 Task: Open a blank google sheet and write heading  Discount data  Add 10 product name:-  'Apple, Banana,_x000D_
Orange, Tomato, Potato, Onion, Carrot, Milk, Bread, Eggs (dozen). ' in May Last week sales are  1.99, 0.49, 0.79, 1.29, 0.99, 0.89, 0.69, 2.49, 1.99, 2.99.Discount (%):-  10, 20, 15, 5, 12, 8, 25, 10, 15, 20. Save page auditingSalesByQuarter_2023
Action: Mouse moved to (270, 143)
Screenshot: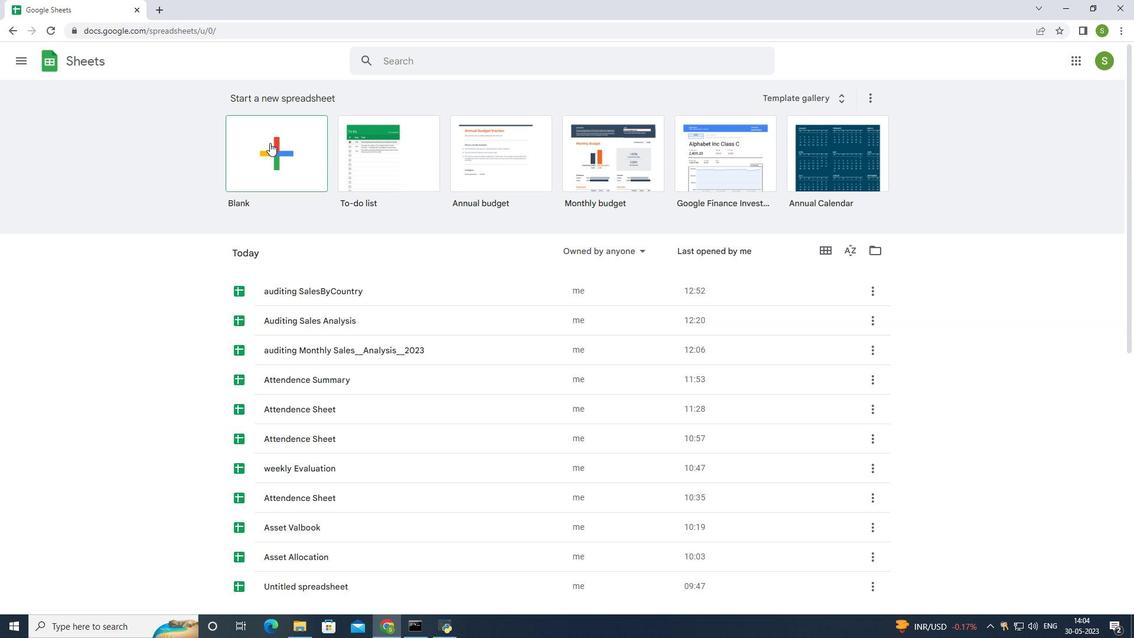 
Action: Mouse pressed left at (270, 143)
Screenshot: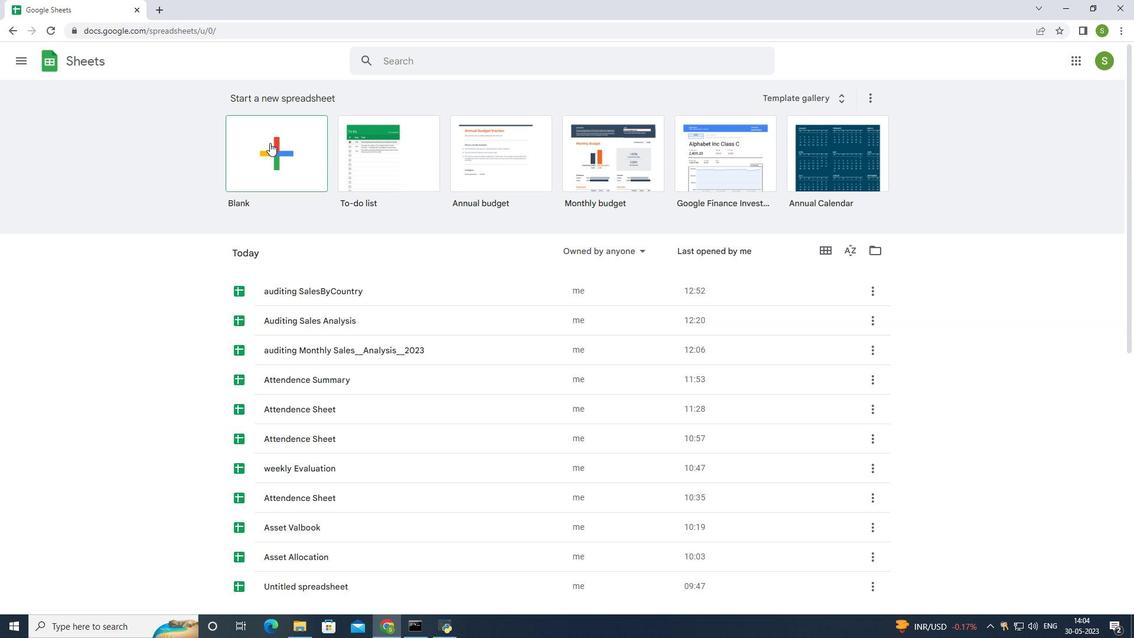 
Action: Mouse moved to (119, 146)
Screenshot: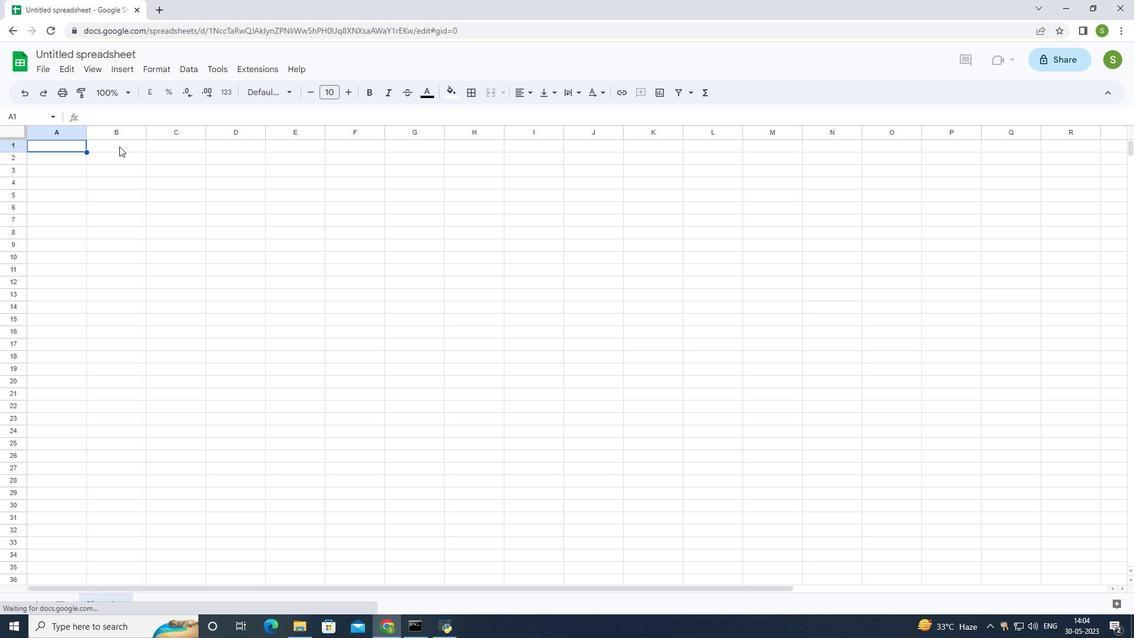 
Action: Mouse pressed left at (119, 146)
Screenshot: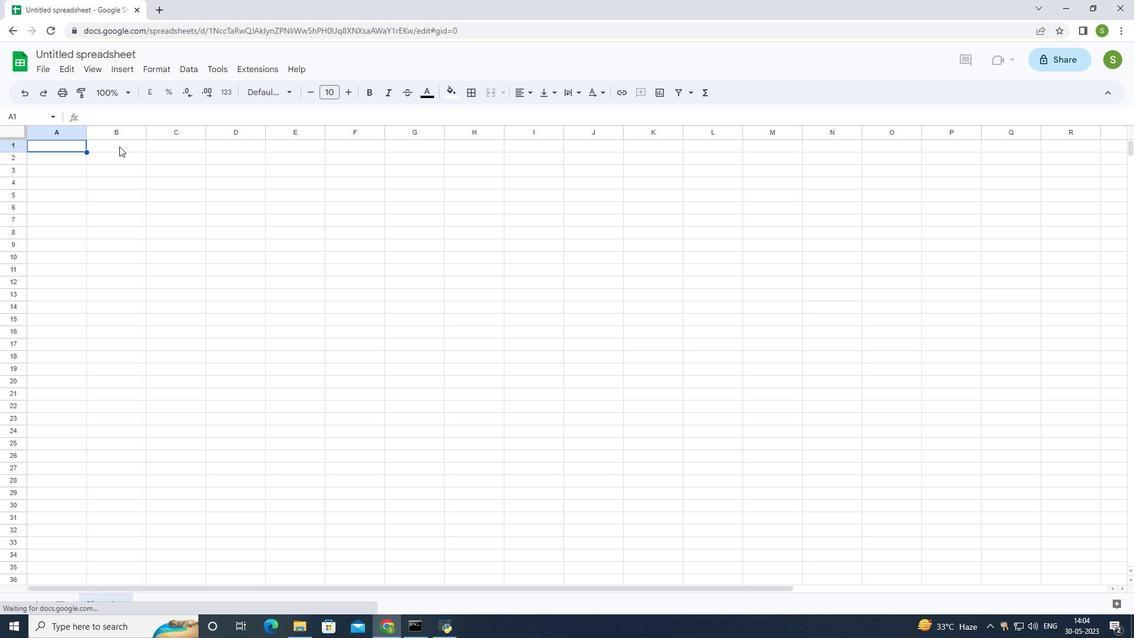 
Action: Mouse moved to (237, 154)
Screenshot: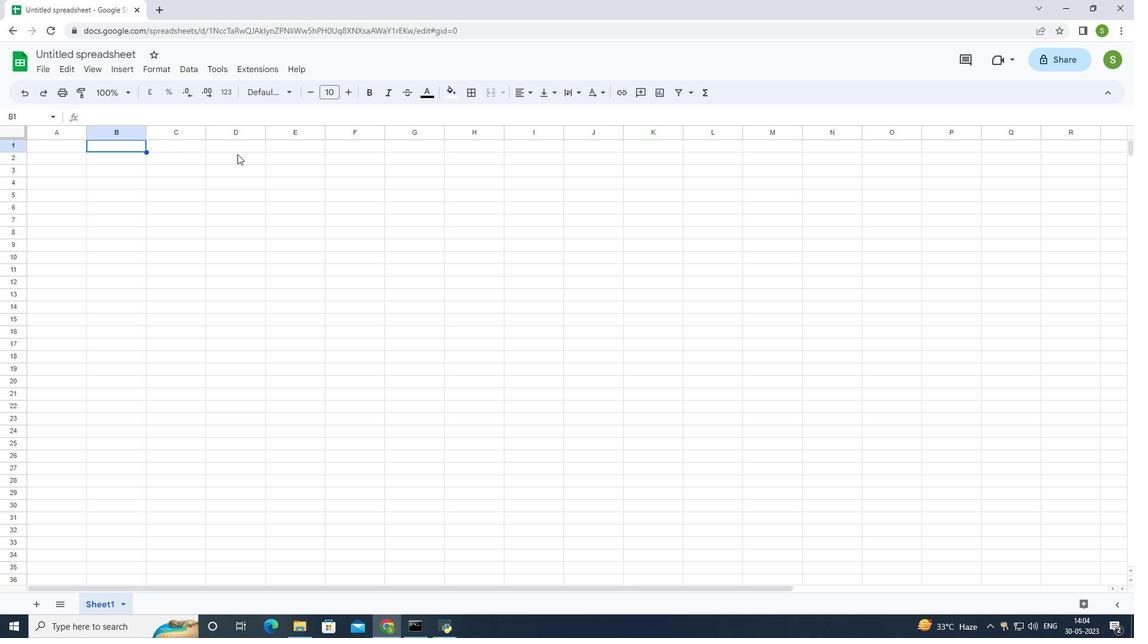 
Action: Key pressed <Key.shift>Discount<Key.space><Key.shift>Data<Key.enter>
Screenshot: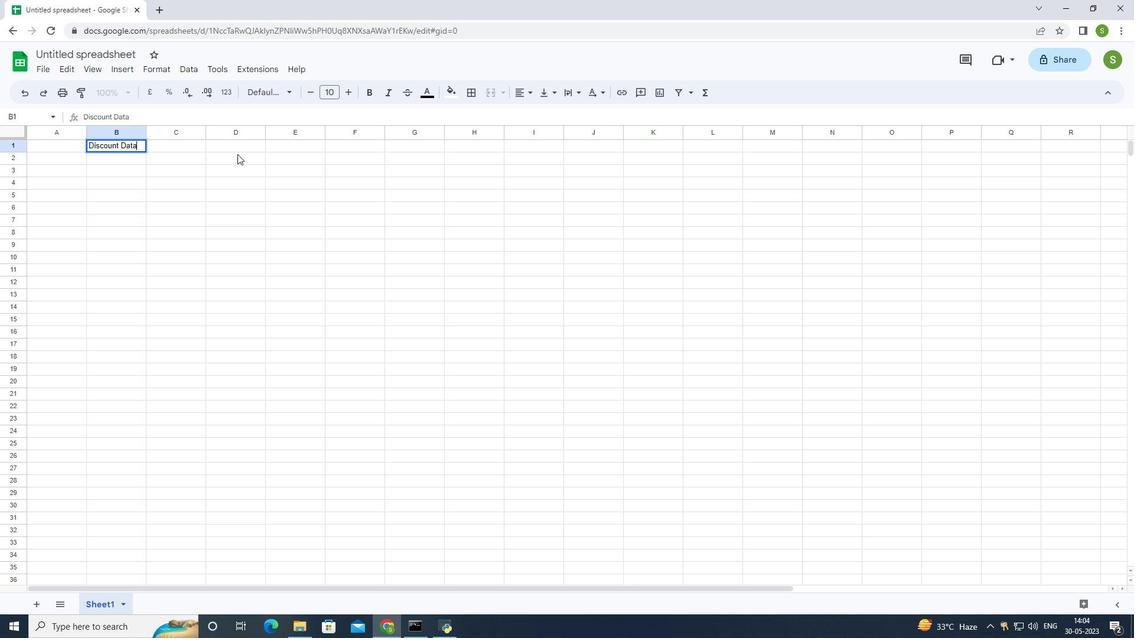 
Action: Mouse moved to (55, 158)
Screenshot: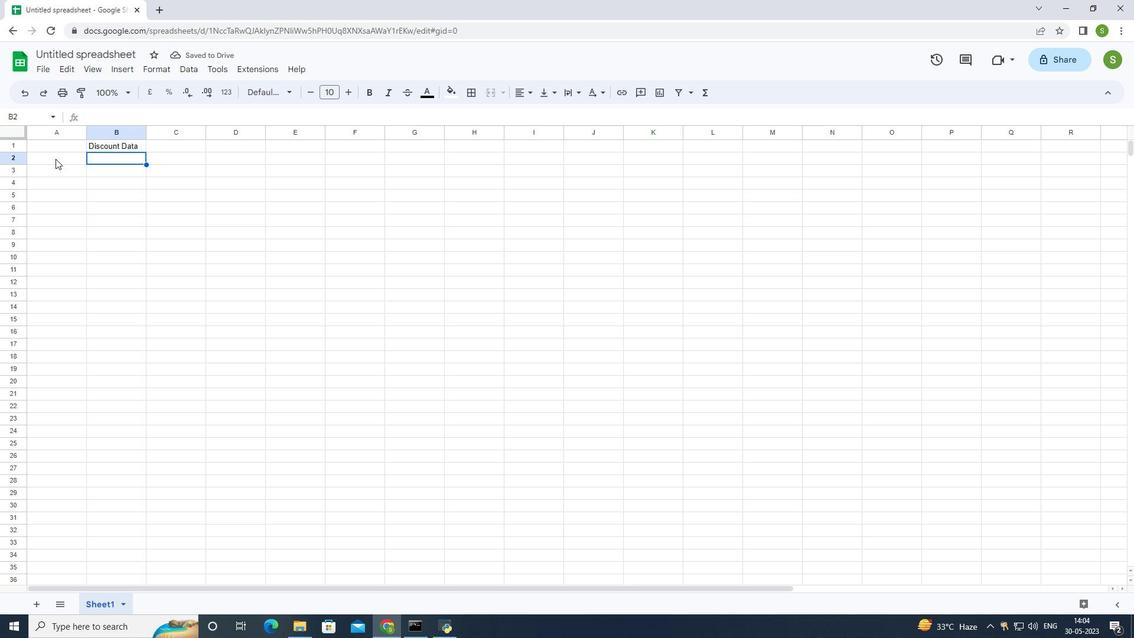 
Action: Mouse pressed left at (55, 158)
Screenshot: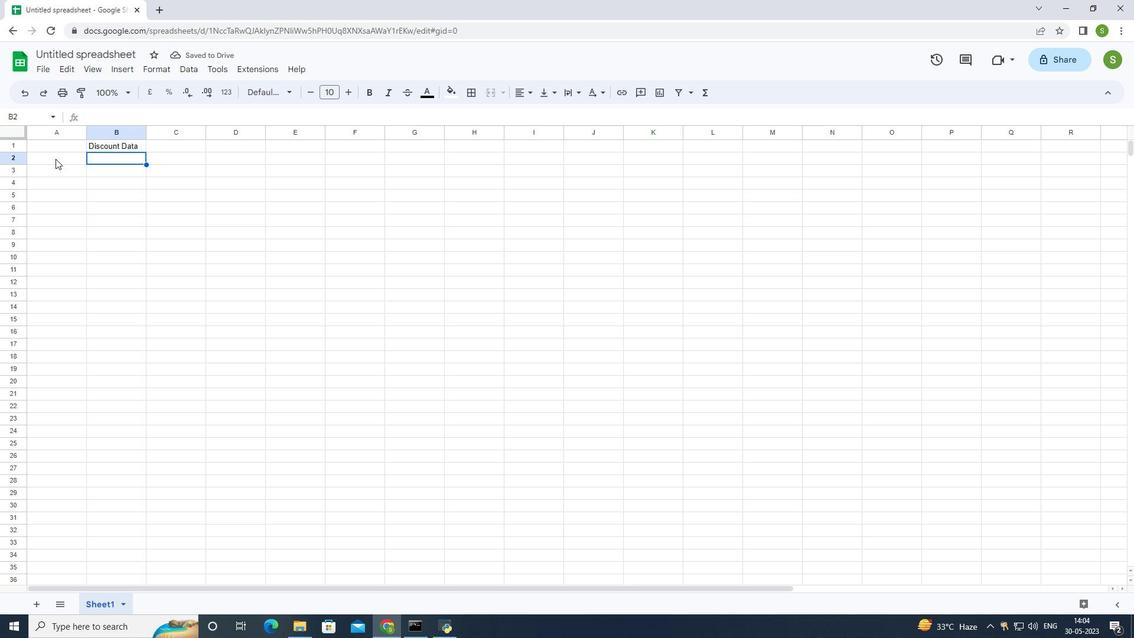 
Action: Mouse moved to (122, 151)
Screenshot: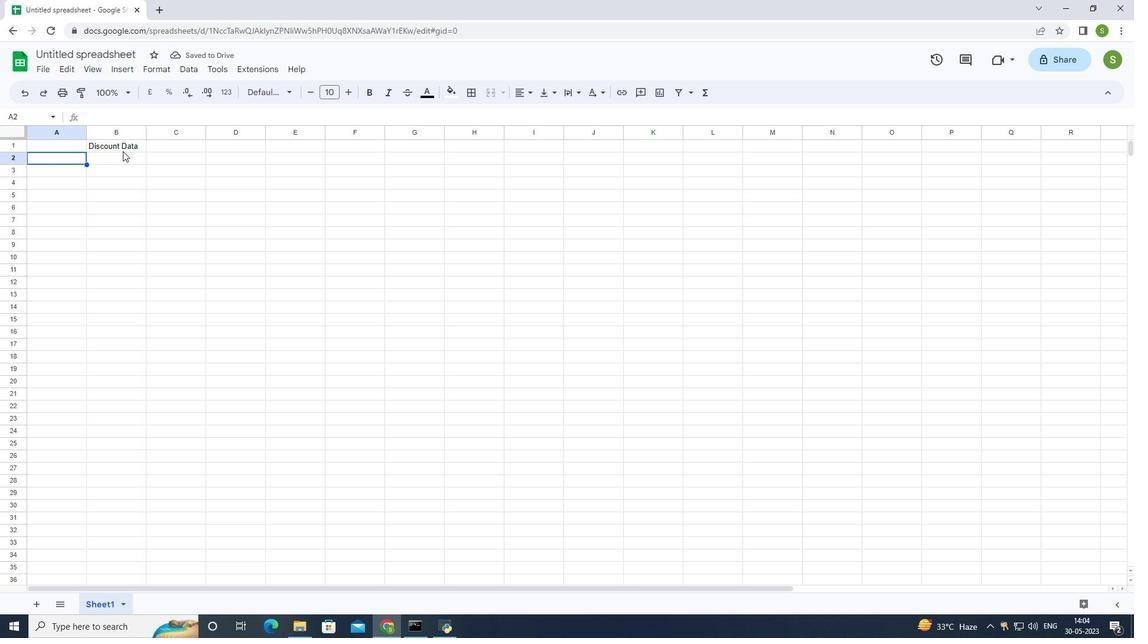 
Action: Key pressed <Key.shift>Name<Key.enter><Key.shift>Apple<Key.enter><Key.shift><Key.shift><Key.shift><Key.shift><Key.shift><Key.shift><Key.shift><Key.shift><Key.shift>Banana<Key.enter><Key.shift><Key.shift><Key.shift><Key.shift><Key.shift><Key.shift>Tomato<Key.enter><Key.shift>potato<Key.enter><Key.shift><Key.shift><Key.shift><Key.shift><Key.shift><Key.shift><Key.shift><Key.shift><Key.shift>Carrtot<Key.backspace><Key.backspace><Key.backspace>ot<Key.enter><Key.shift>Milk<Key.enter><Key.shift>Bread<Key.enter><Key.shift><Key.shift><Key.shift><Key.shift><Key.shift><Key.shift><Key.shift>Egg<Key.shift_r><Key.shift_r><Key.shift_r><Key.shift_r><Key.shift_r><Key.shift_r><Key.shift_r><Key.shift_r>(dozen<Key.shift_r><Key.shift_r><Key.shift_r><Key.shift_r>)<Key.enter>
Screenshot: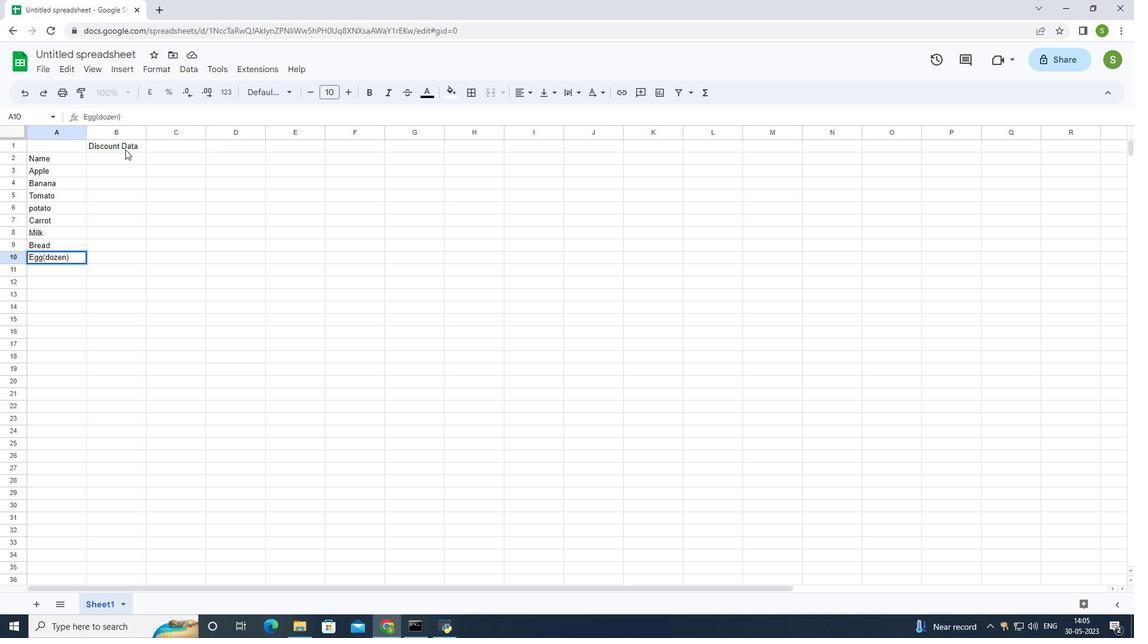 
Action: Mouse moved to (111, 154)
Screenshot: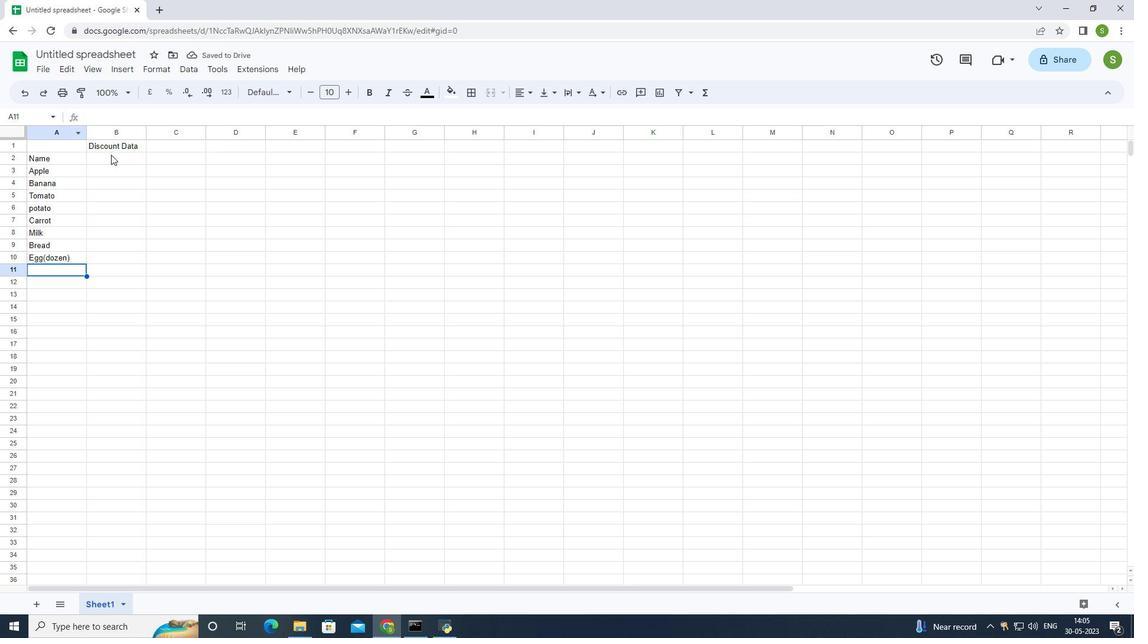 
Action: Mouse pressed left at (111, 154)
Screenshot: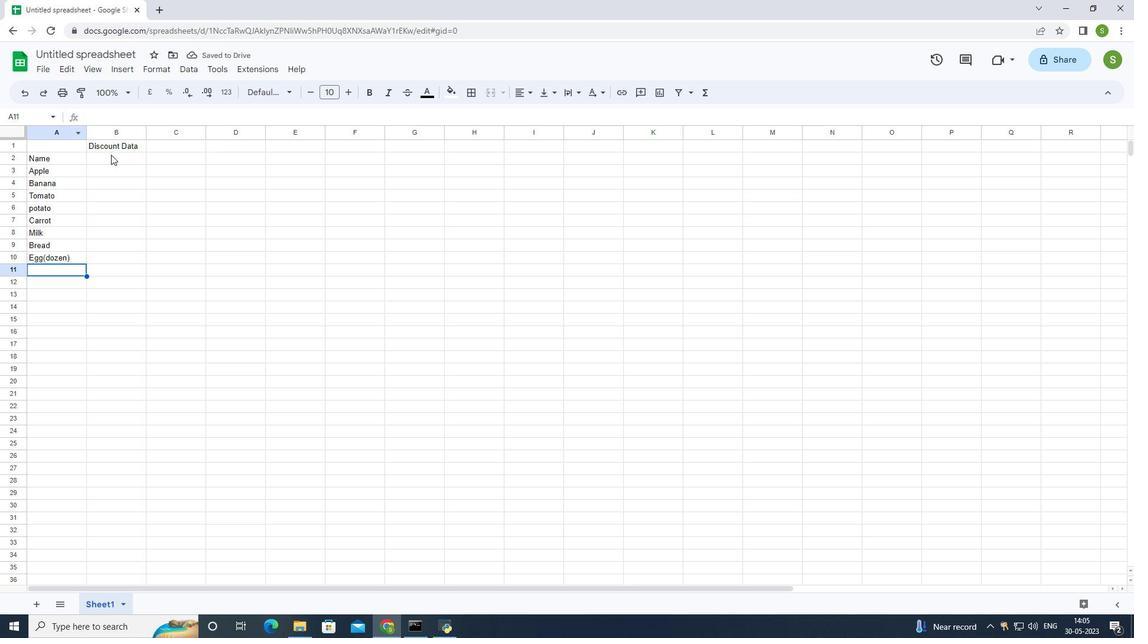 
Action: Mouse moved to (144, 157)
Screenshot: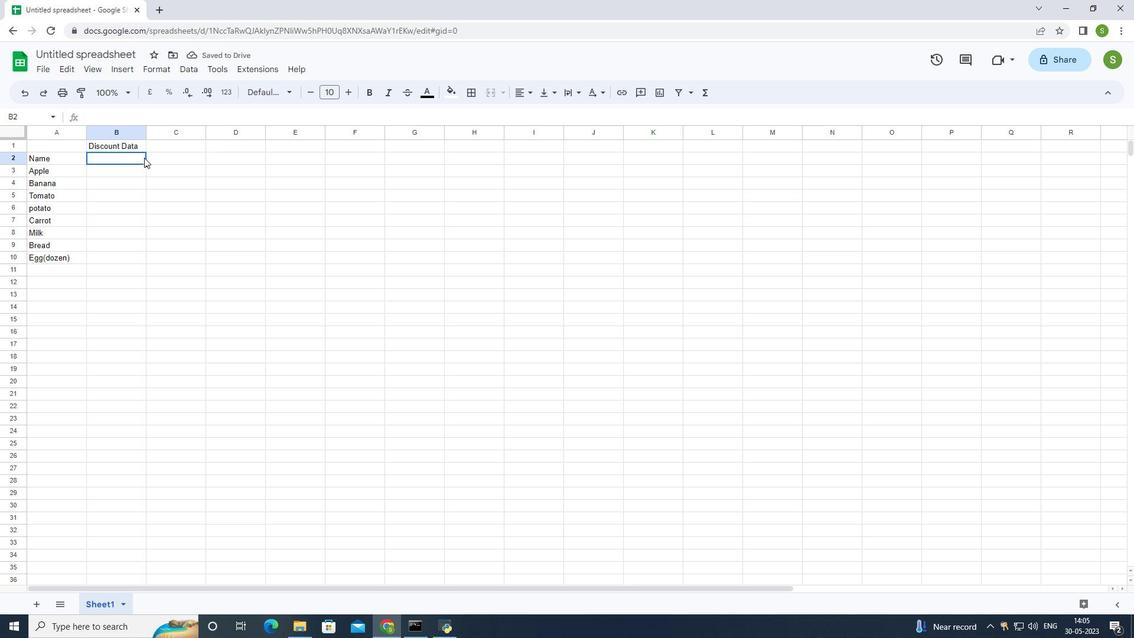 
Action: Key pressed <Key.shift>Sales
Screenshot: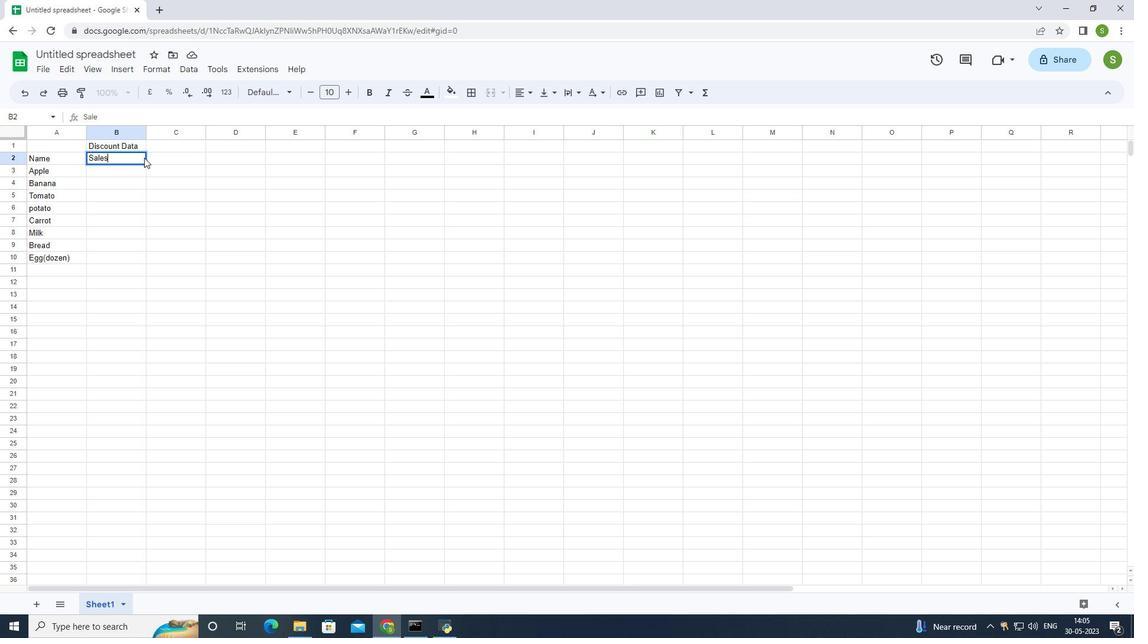 
Action: Mouse moved to (160, 177)
Screenshot: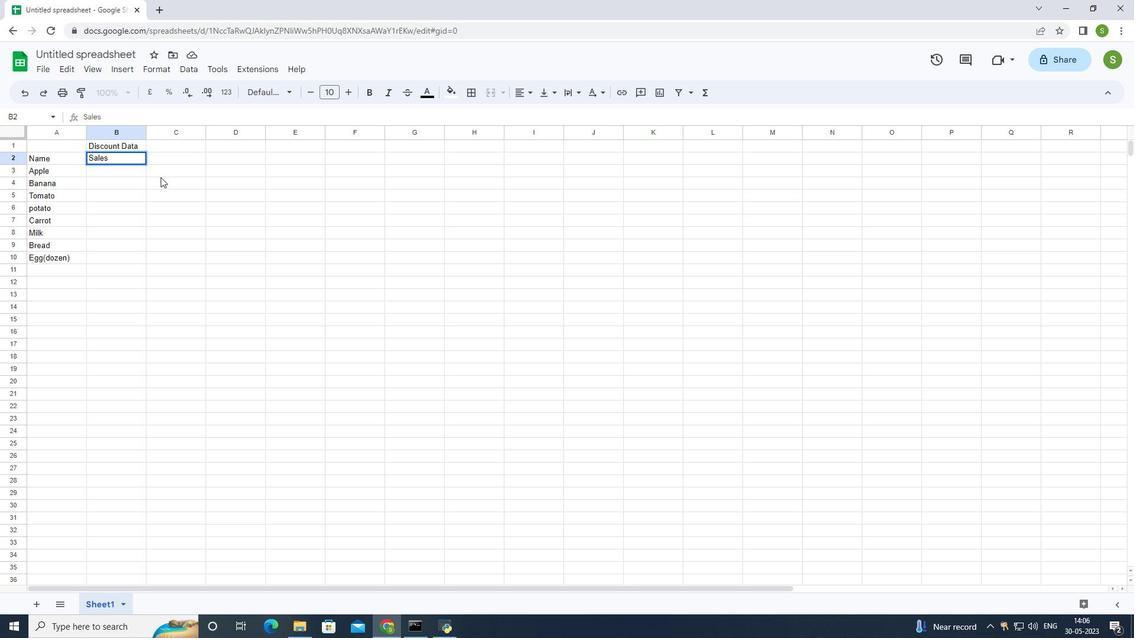 
Action: Key pressed <Key.enter>1.99<Key.enter>0,40<Key.backspace>9<Key.enter>
Screenshot: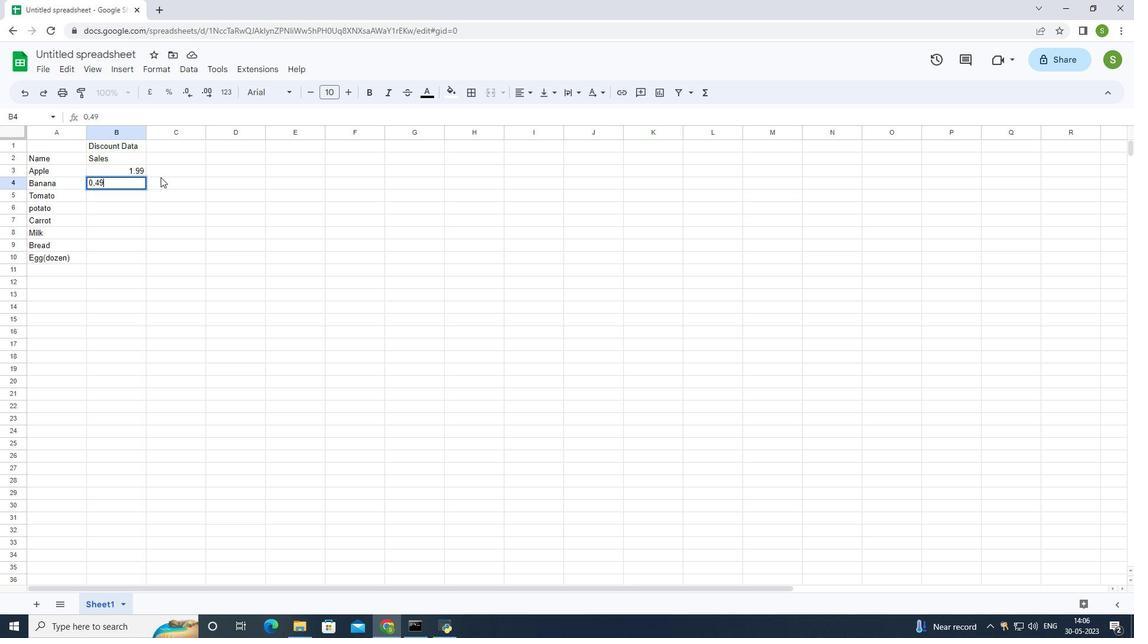 
Action: Mouse moved to (256, 170)
Screenshot: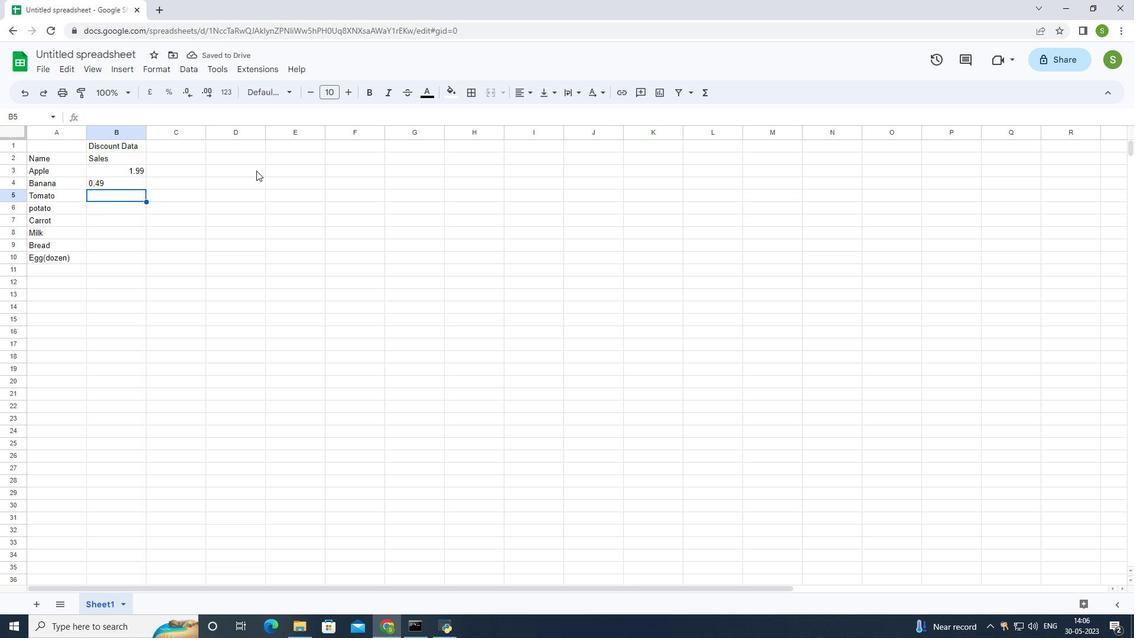
Action: Key pressed <Key.up>0.49<Key.enter>0.79<Key.enter>1.29<Key.enter>0.99<Key.enter>.<Key.backspace>0.89<Key.enter>.<Key.backspace>0.69<Key.enter>
Screenshot: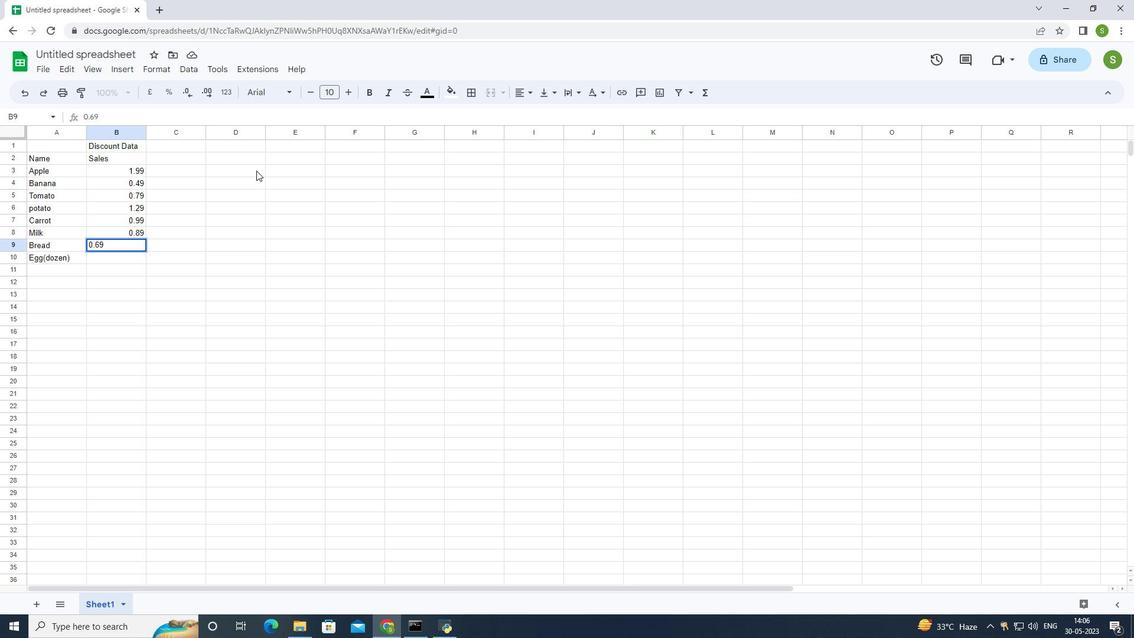 
Action: Mouse moved to (38, 189)
Screenshot: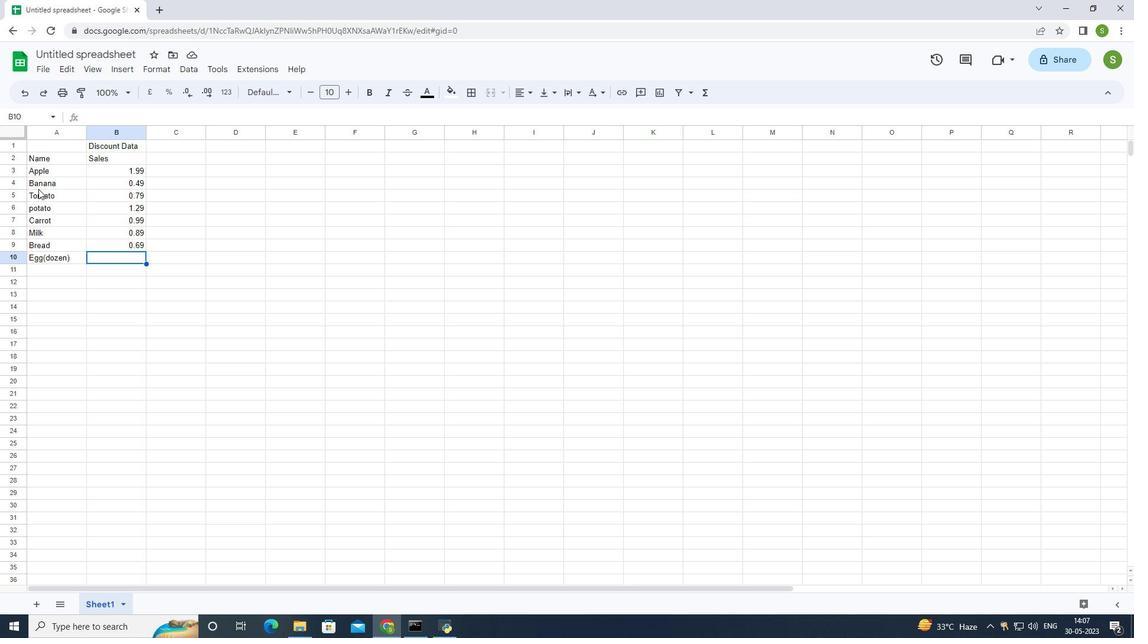 
Action: Mouse pressed left at (38, 189)
Screenshot: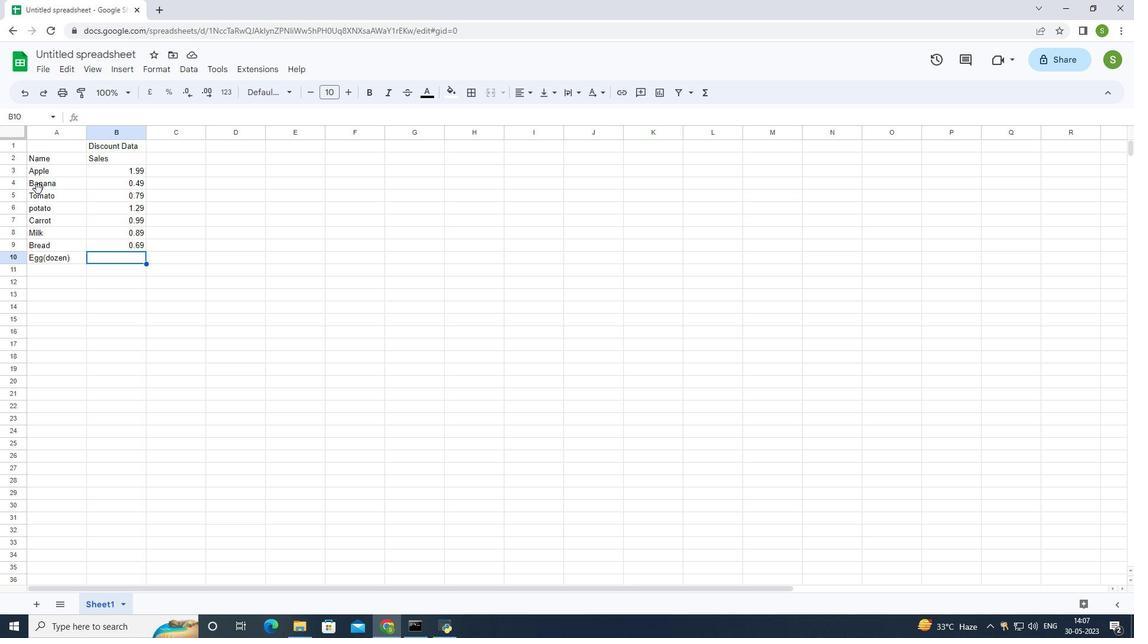 
Action: Mouse moved to (66, 187)
Screenshot: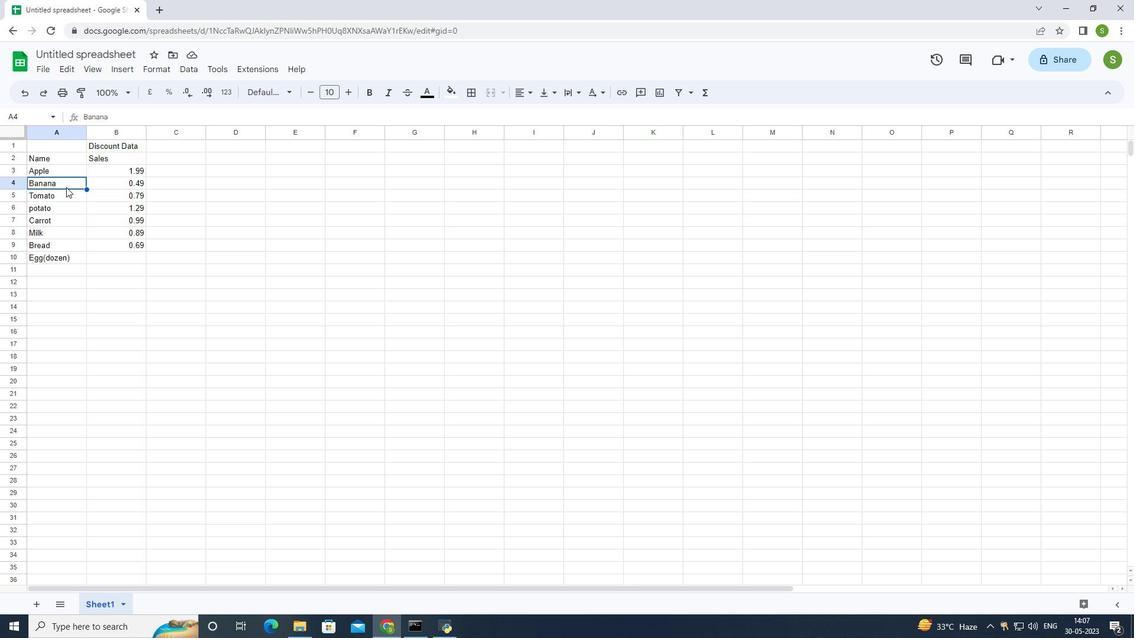 
Action: Mouse pressed right at (66, 187)
Screenshot: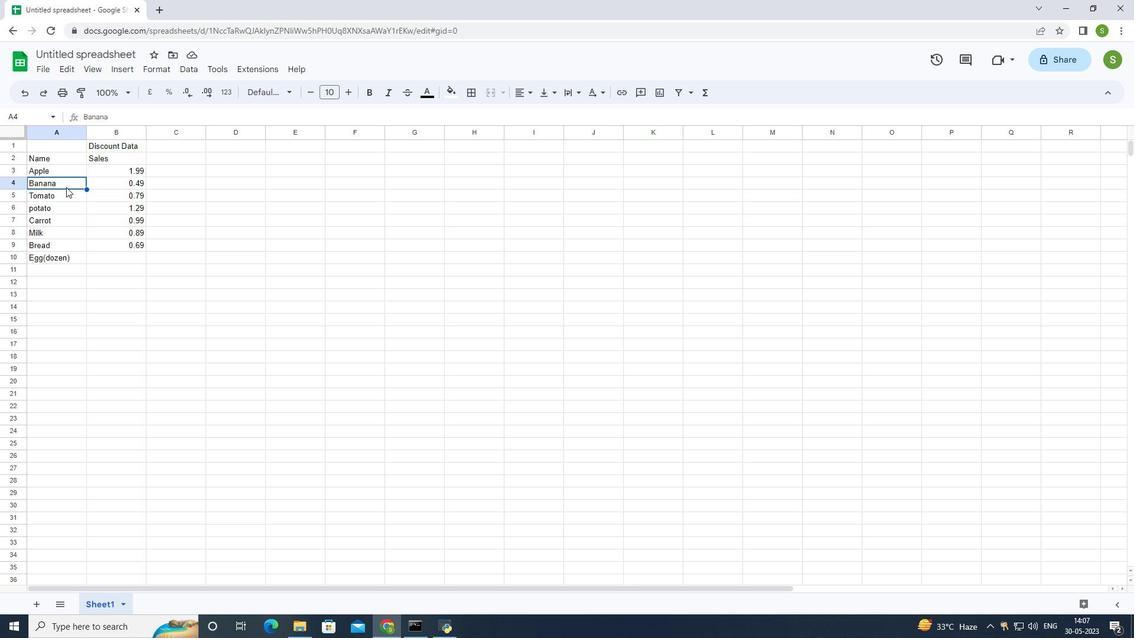 
Action: Mouse moved to (335, 236)
Screenshot: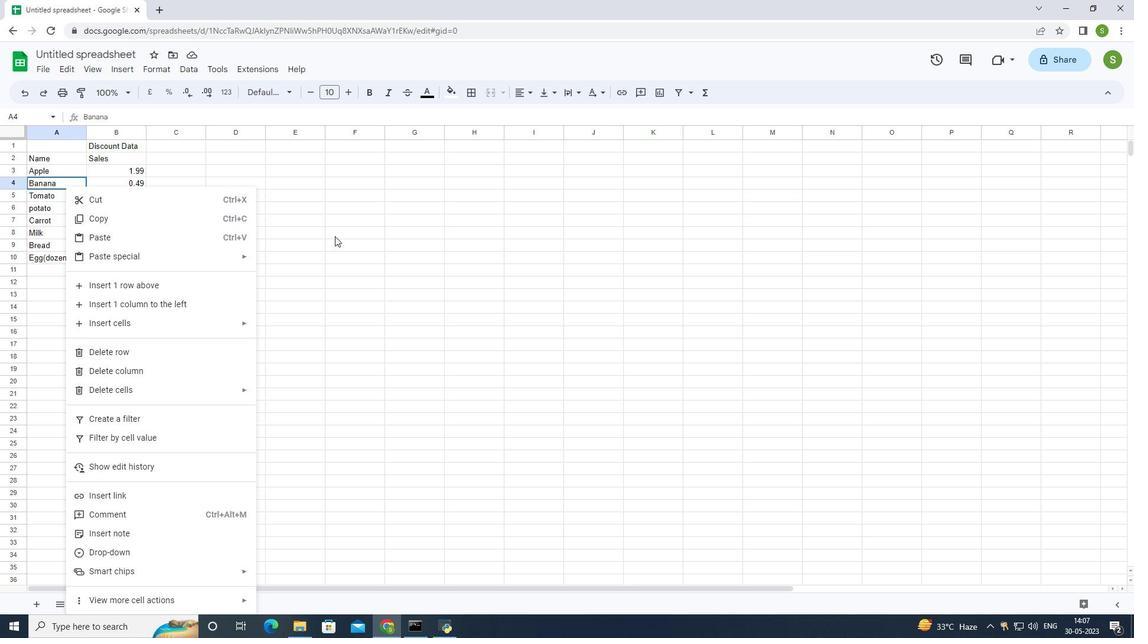 
Action: Mouse pressed left at (335, 236)
Screenshot: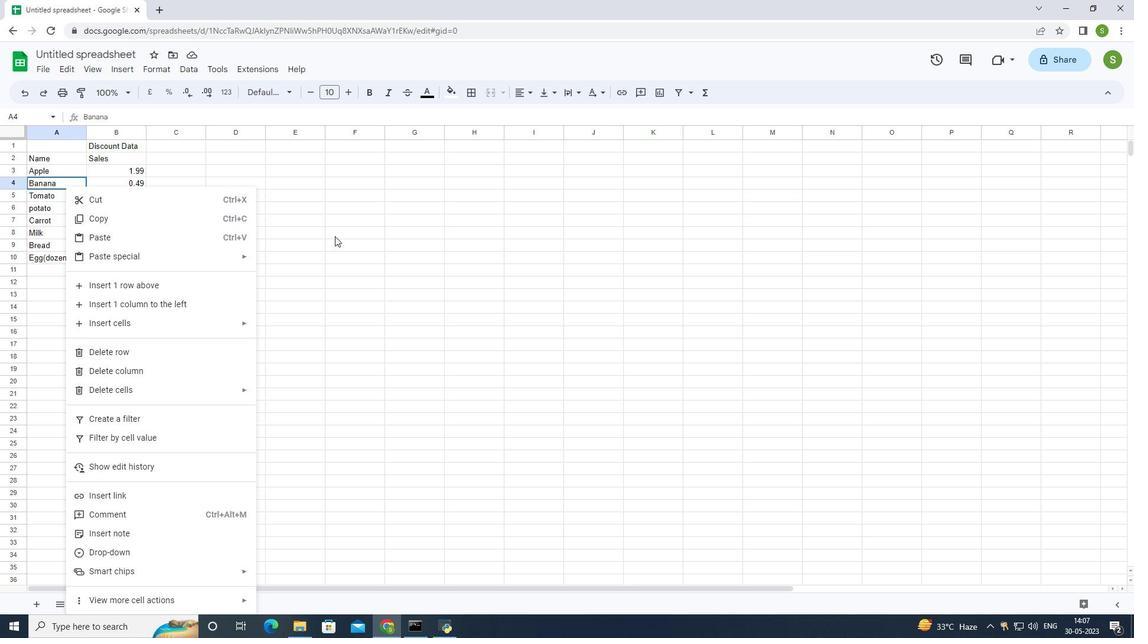 
Action: Mouse moved to (298, 248)
Screenshot: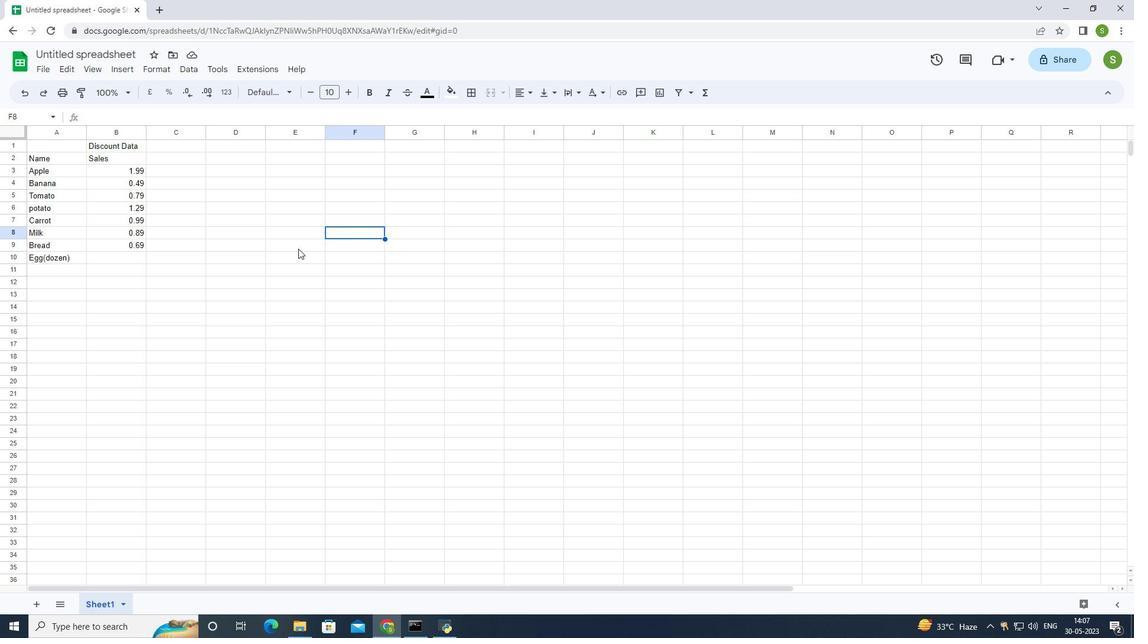
Action: Key pressed ctrl+Z<'\x1a'><'\x1a'><'\x1a'><'\x1a'><'\x1a'><Key.enter>
Screenshot: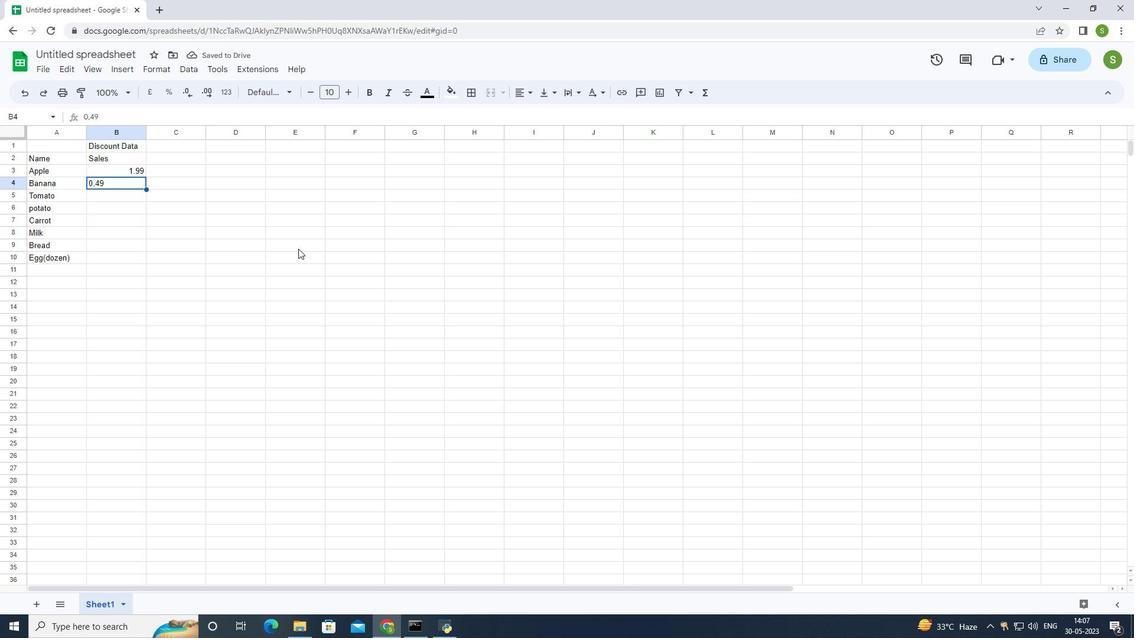 
Action: Mouse moved to (43, 193)
Screenshot: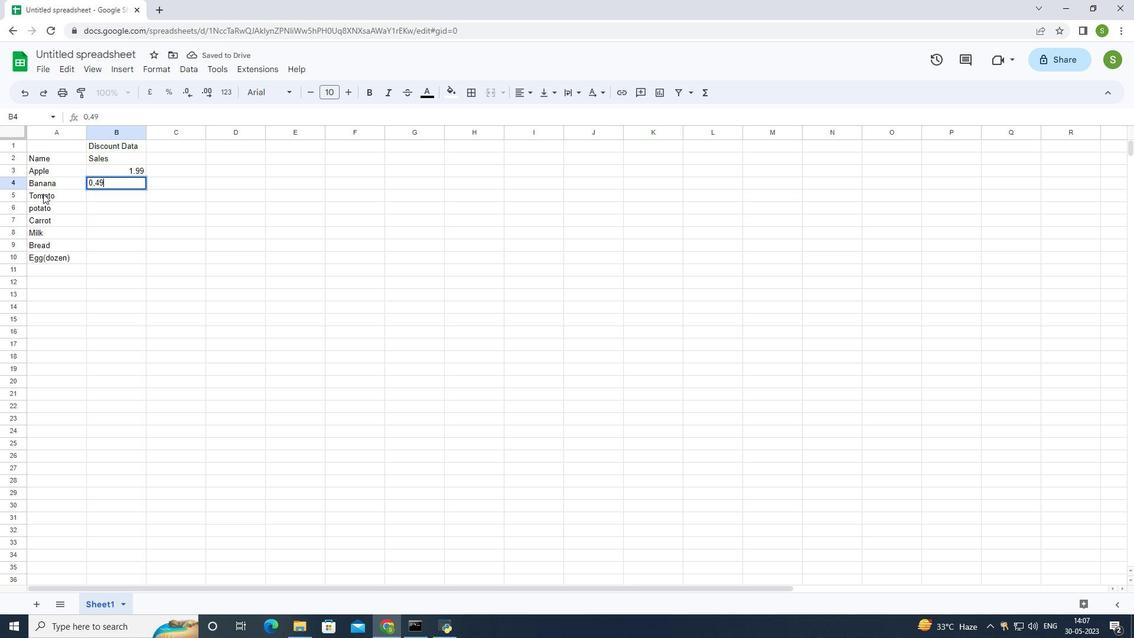 
Action: Mouse pressed right at (43, 193)
Screenshot: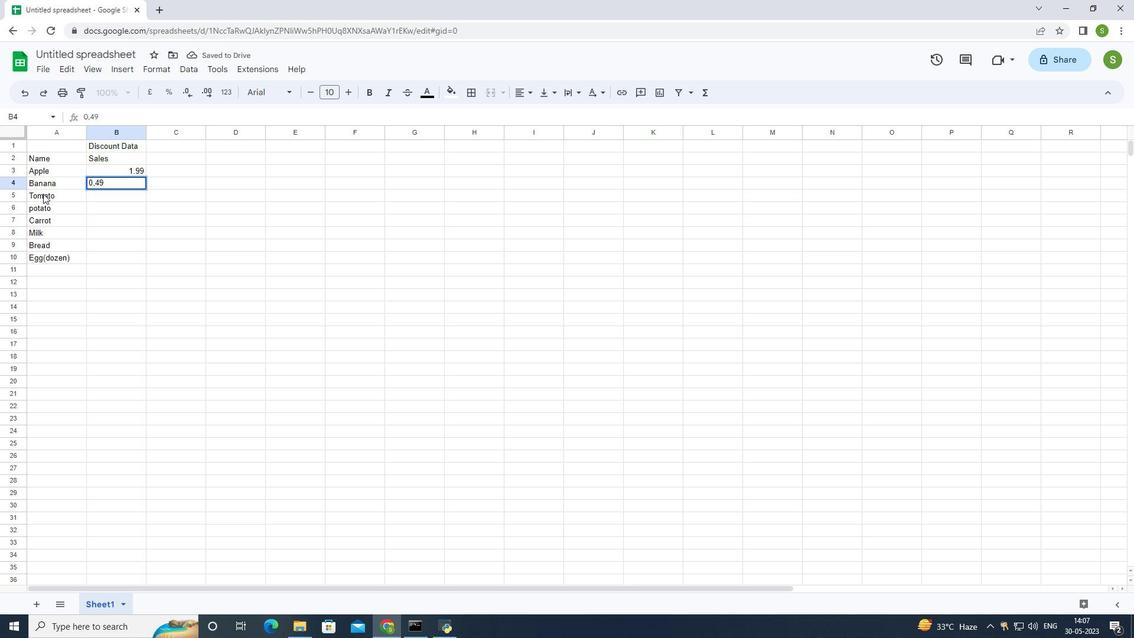
Action: Mouse moved to (87, 288)
Screenshot: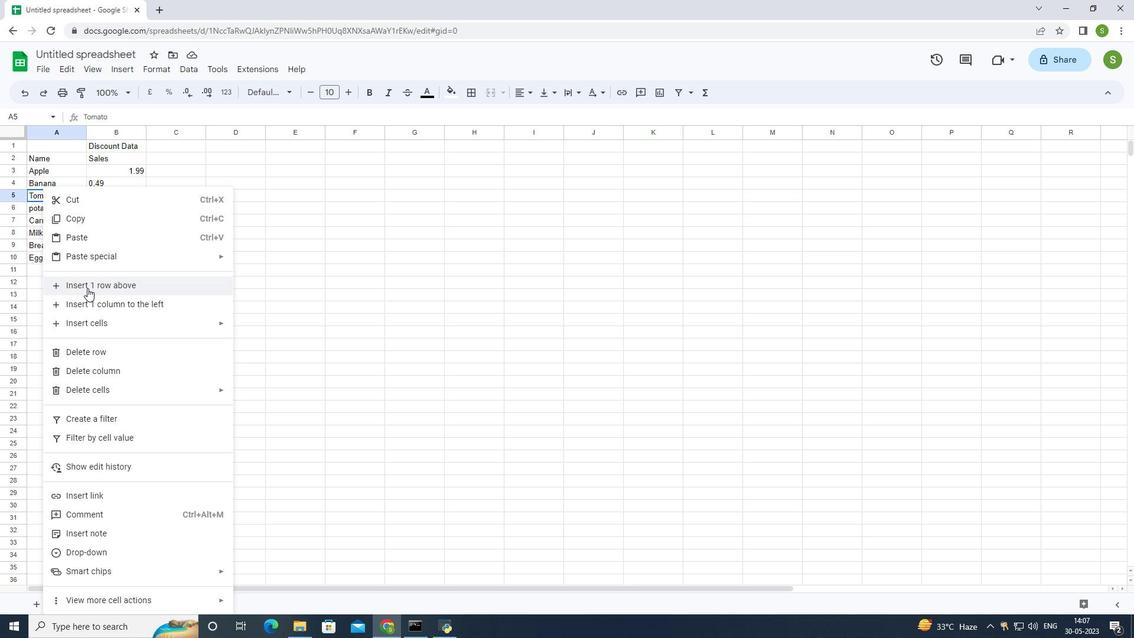 
Action: Mouse pressed left at (87, 288)
Screenshot: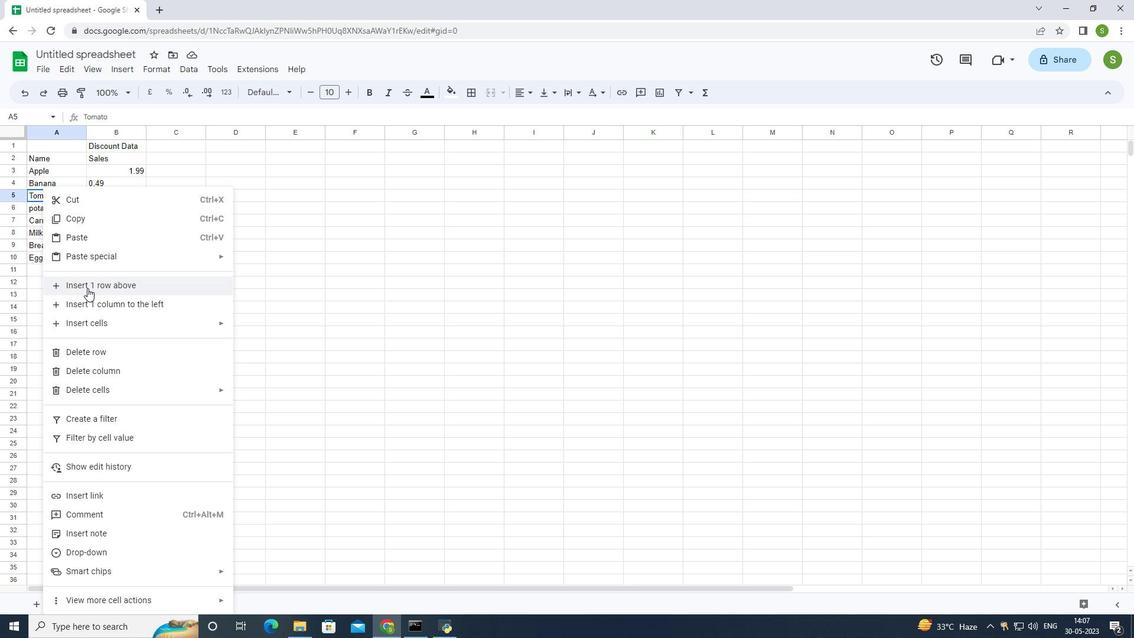 
Action: Mouse moved to (70, 228)
Screenshot: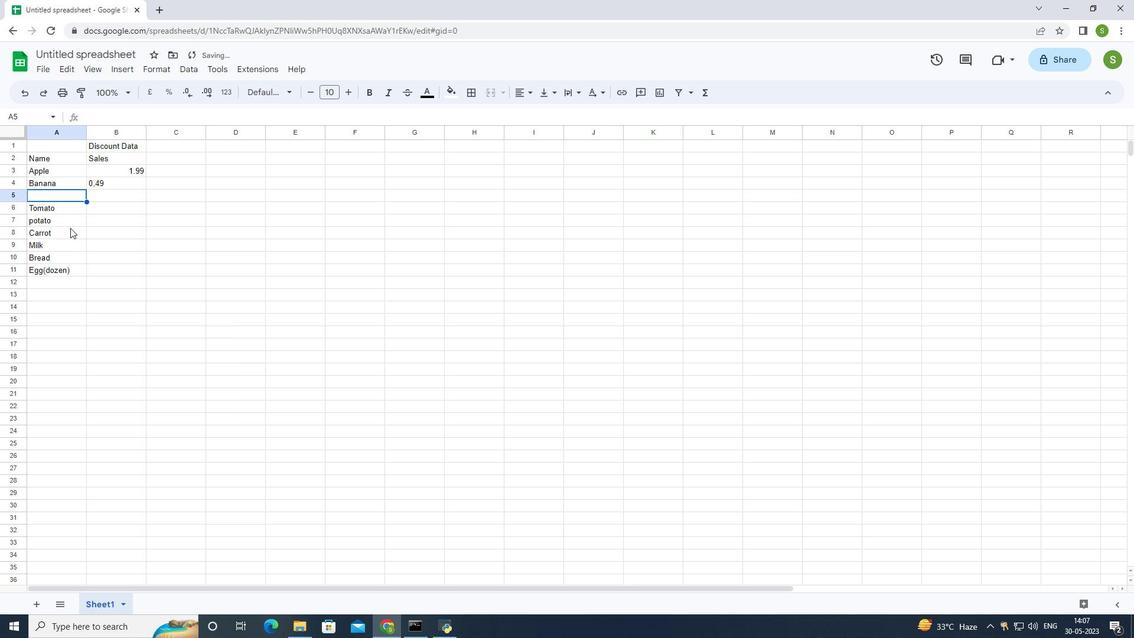 
Action: Key pressed <Key.shift>Orange
Screenshot: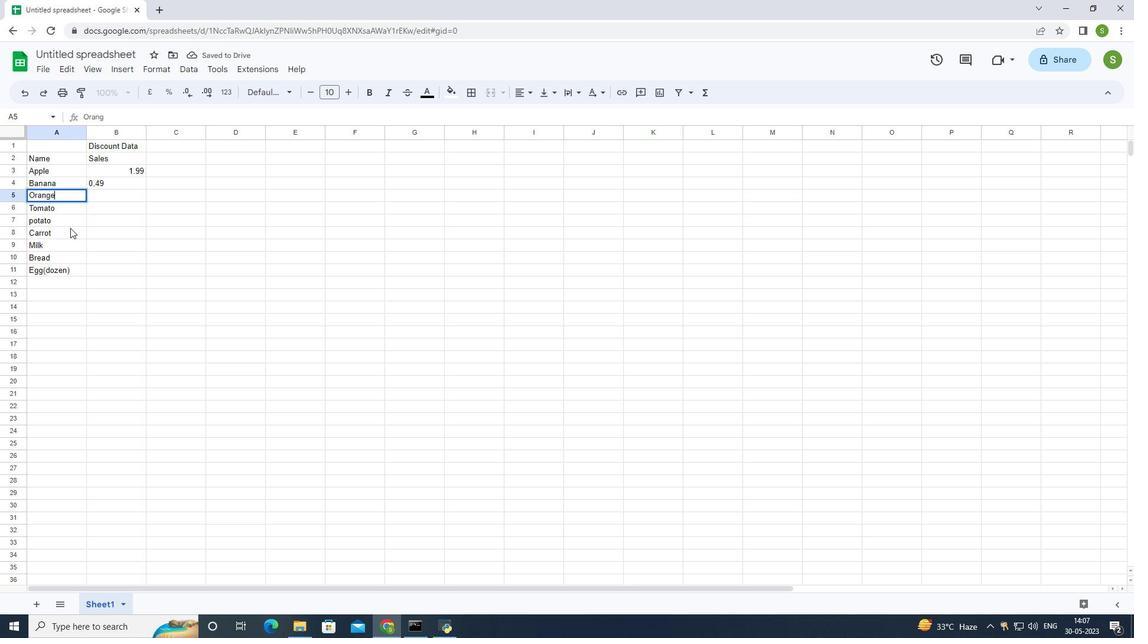 
Action: Mouse moved to (39, 239)
Screenshot: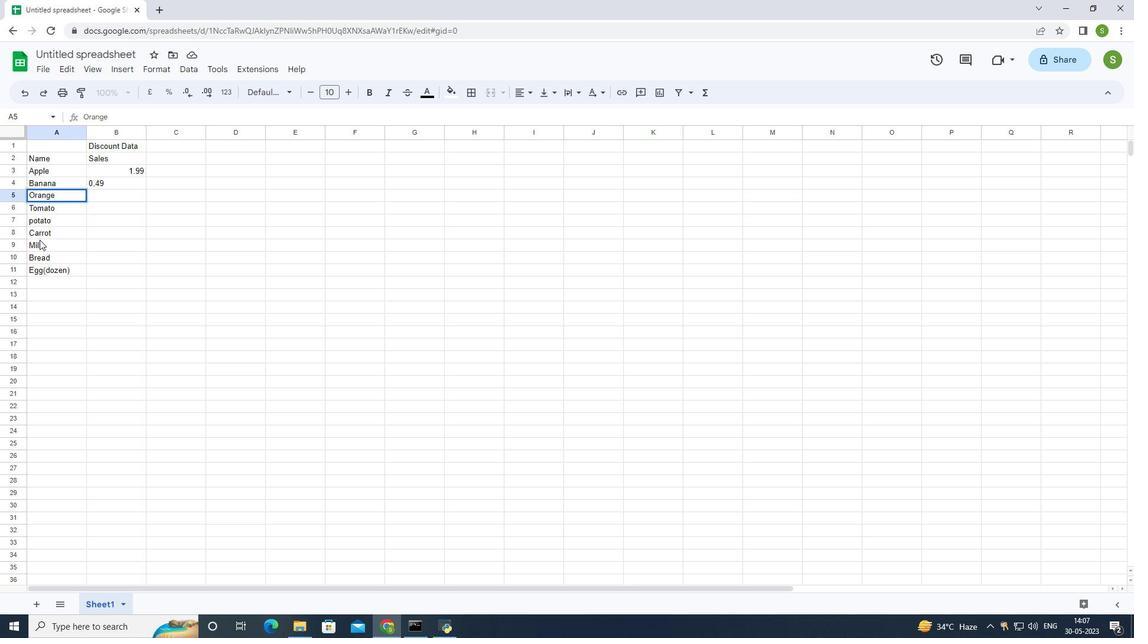 
Action: Mouse pressed right at (39, 239)
Screenshot: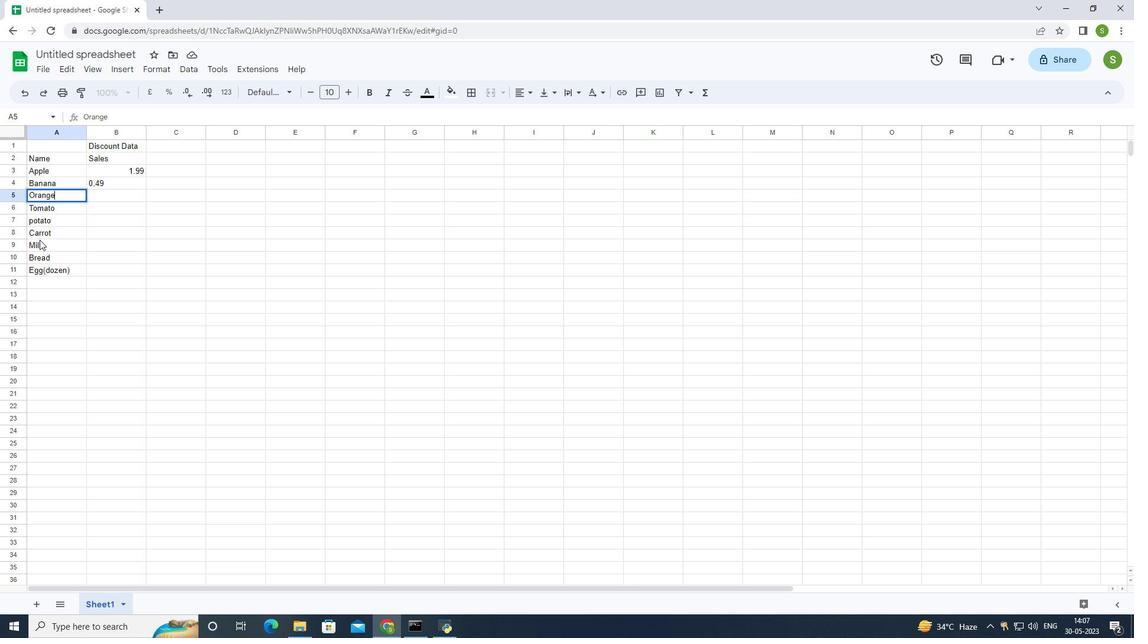 
Action: Mouse moved to (83, 286)
Screenshot: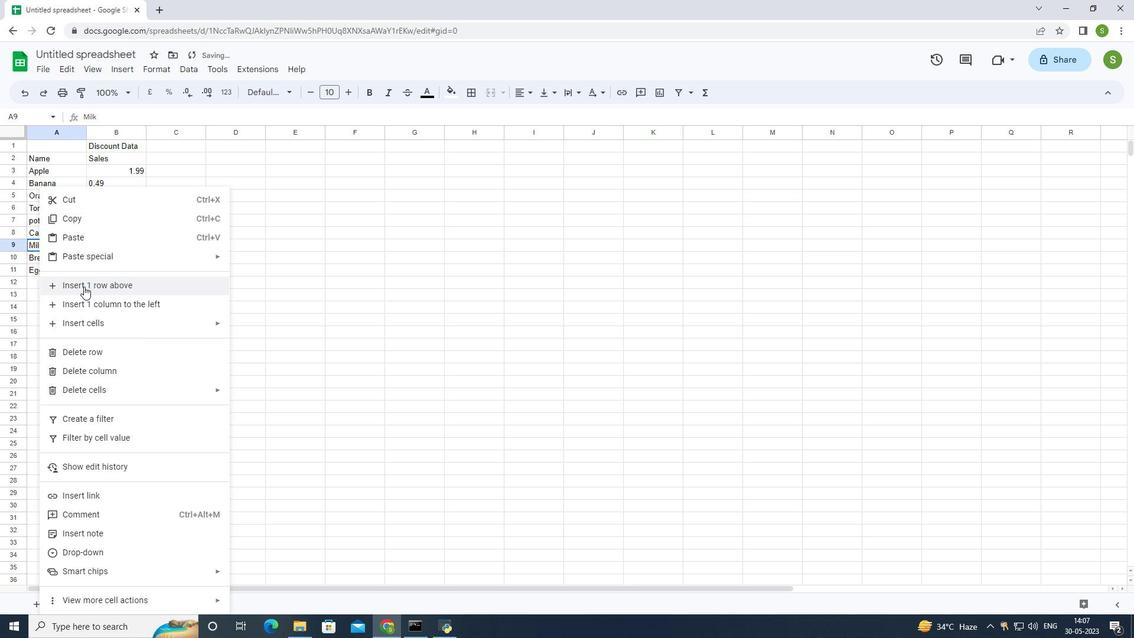 
Action: Mouse pressed left at (83, 286)
Screenshot: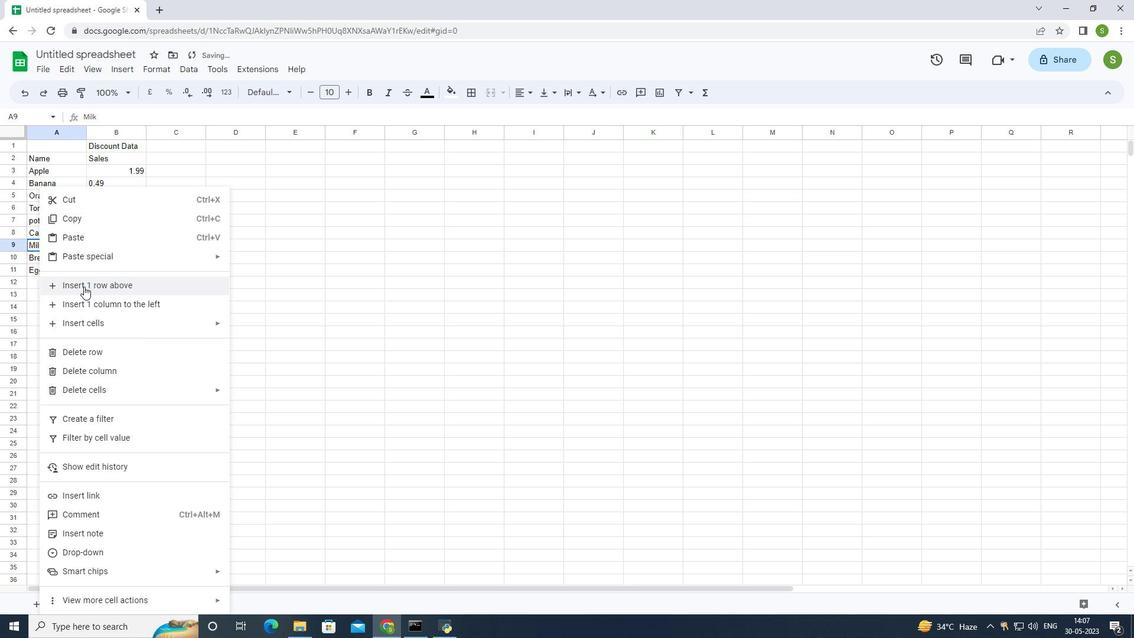 
Action: Mouse moved to (125, 246)
Screenshot: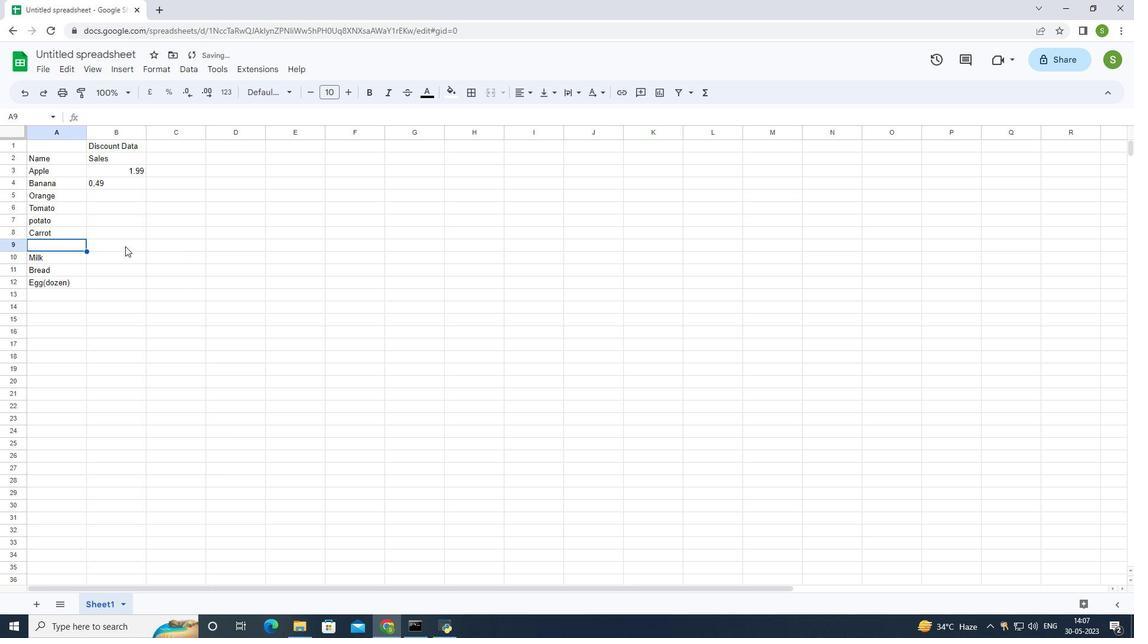 
Action: Key pressed <Key.shift>Onion
Screenshot: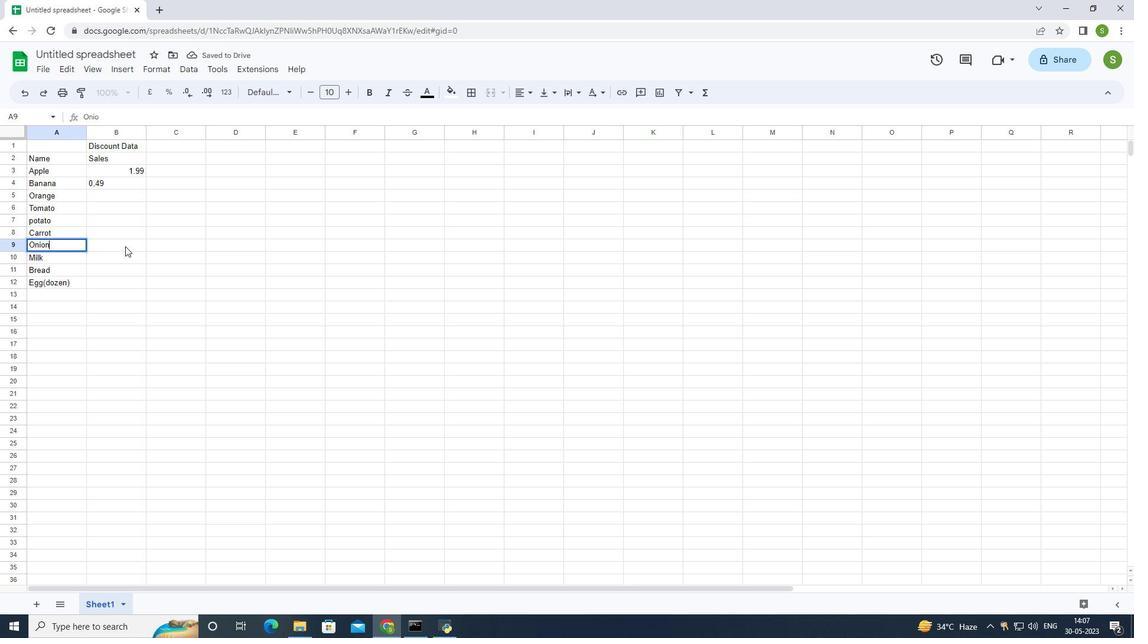 
Action: Mouse moved to (92, 184)
Screenshot: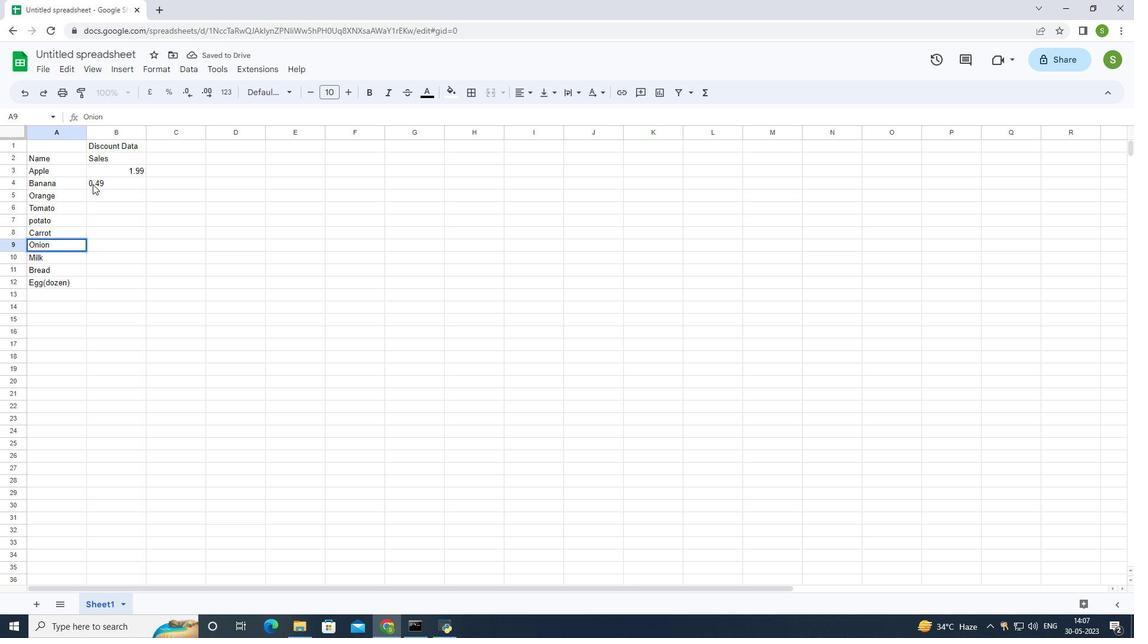 
Action: Mouse pressed left at (92, 184)
Screenshot: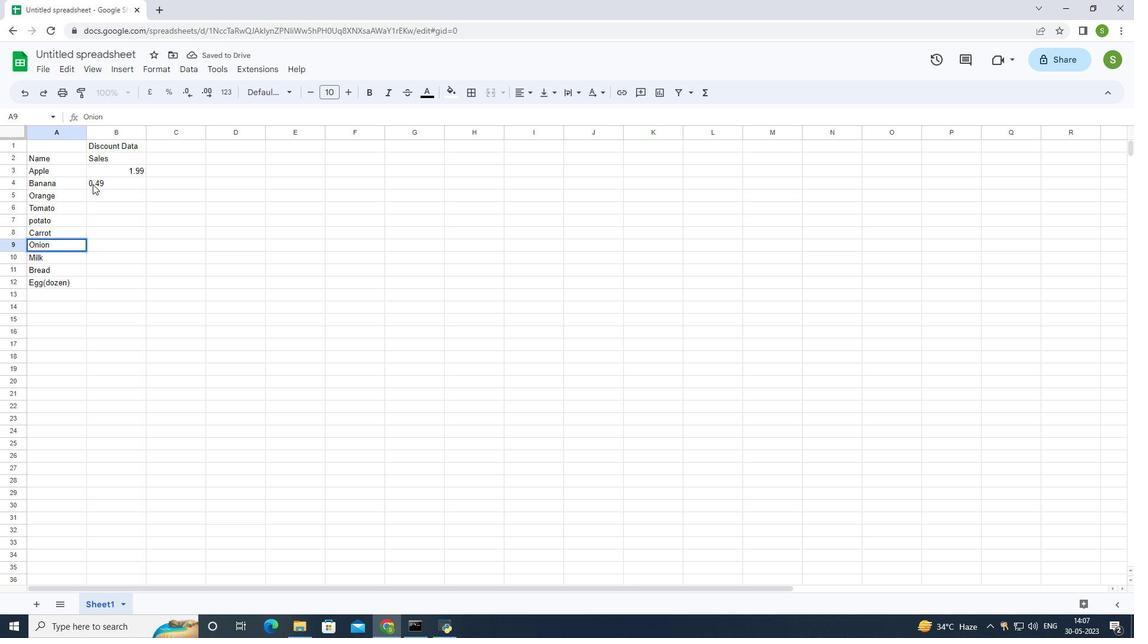 
Action: Mouse moved to (106, 177)
Screenshot: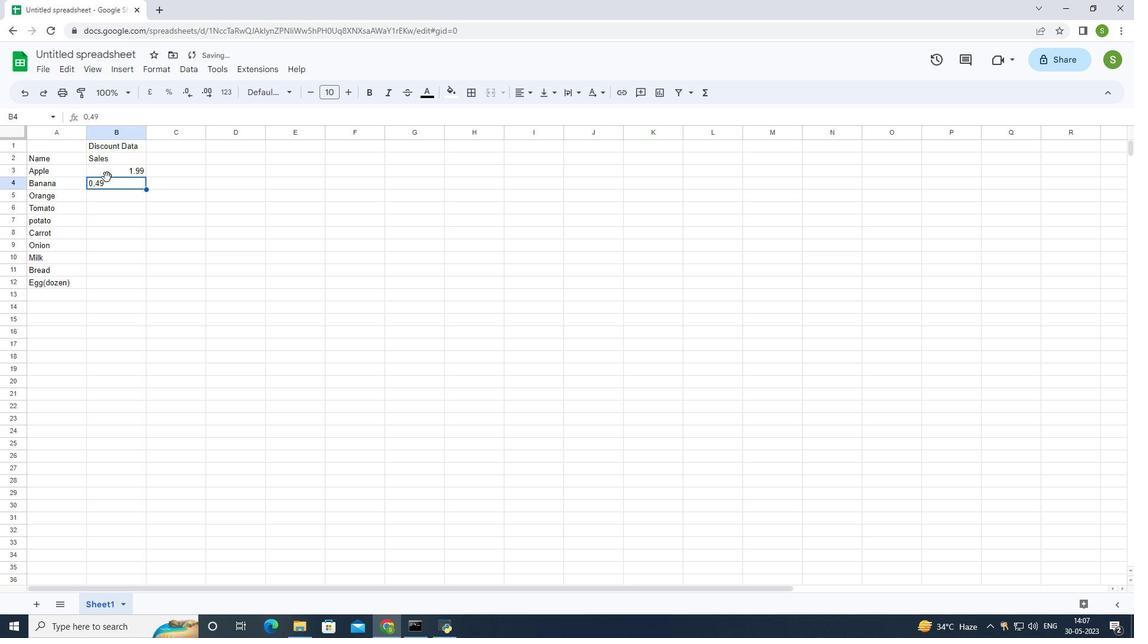 
Action: Key pressed 0.49
Screenshot: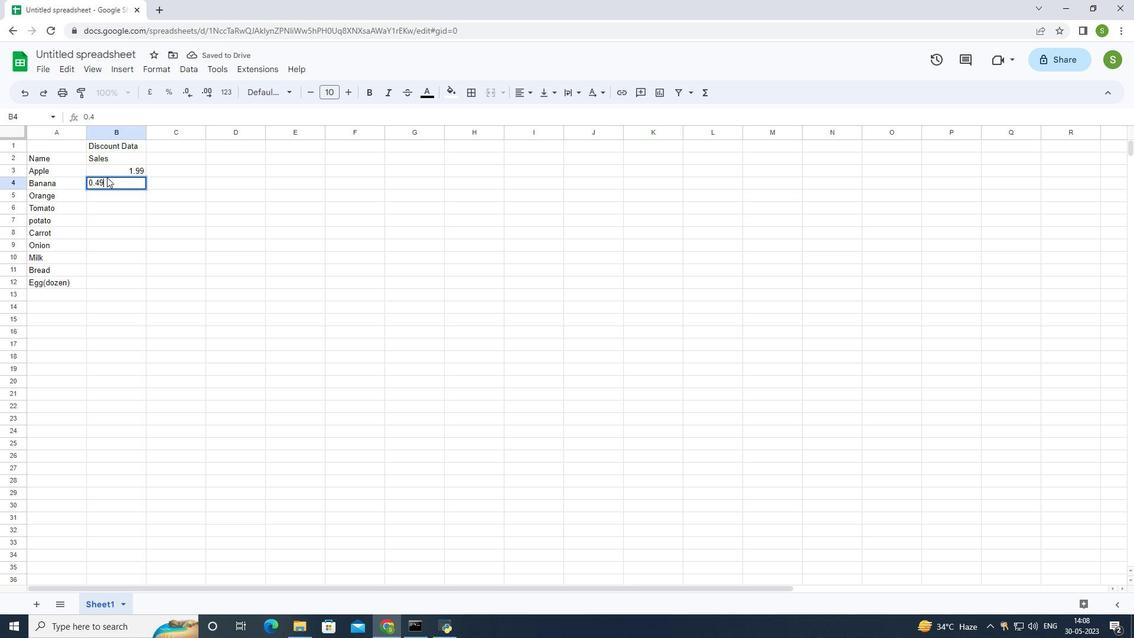 
Action: Mouse moved to (110, 177)
Screenshot: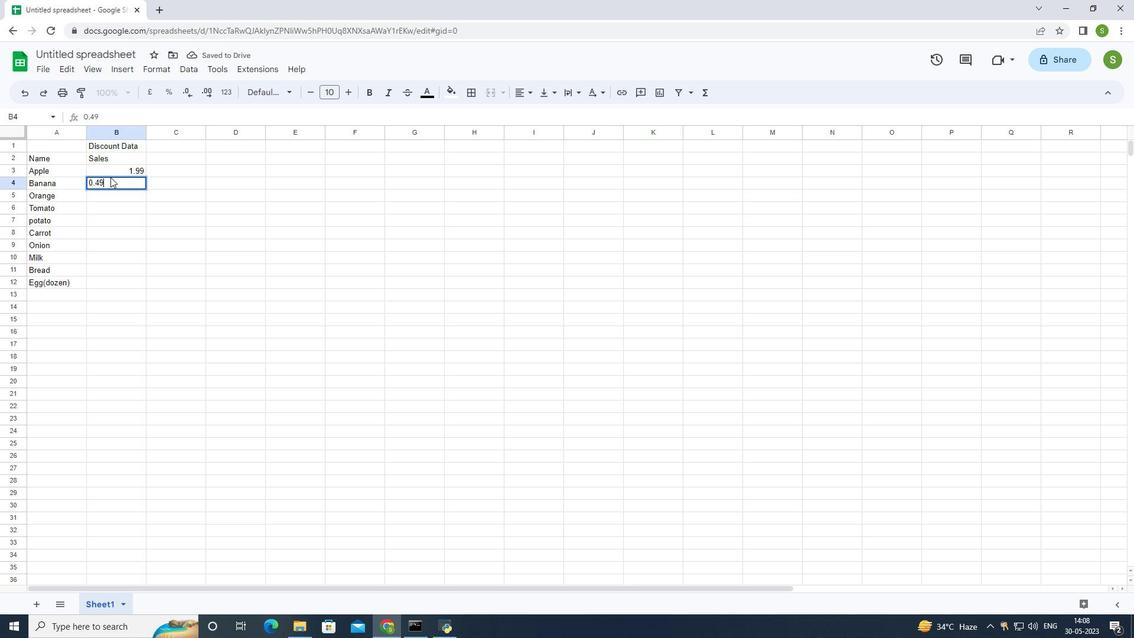 
Action: Key pressed <Key.enter>0......<Key.backspace><Key.backspace><Key.backspace><Key.backspace><Key.backspace>79<Key.enter>1.29<Key.enter>0.99<Key.enter>0.89<Key.enter>0.69<Key.enter>2.49<Key.enter>1.99<Key.enter>2.99
Screenshot: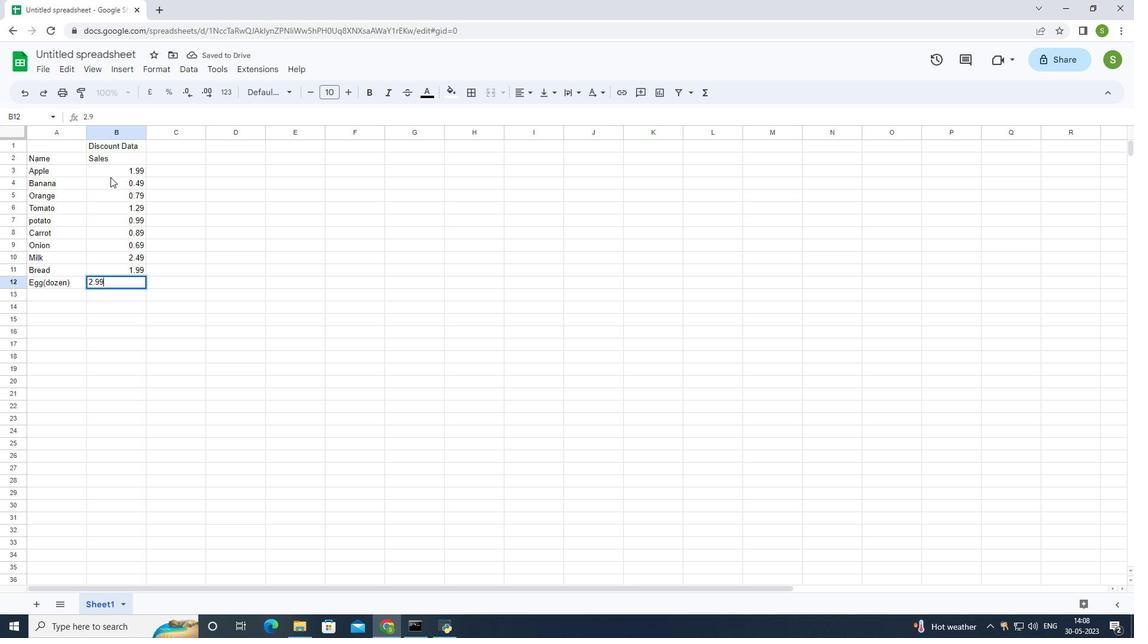 
Action: Mouse moved to (140, 200)
Screenshot: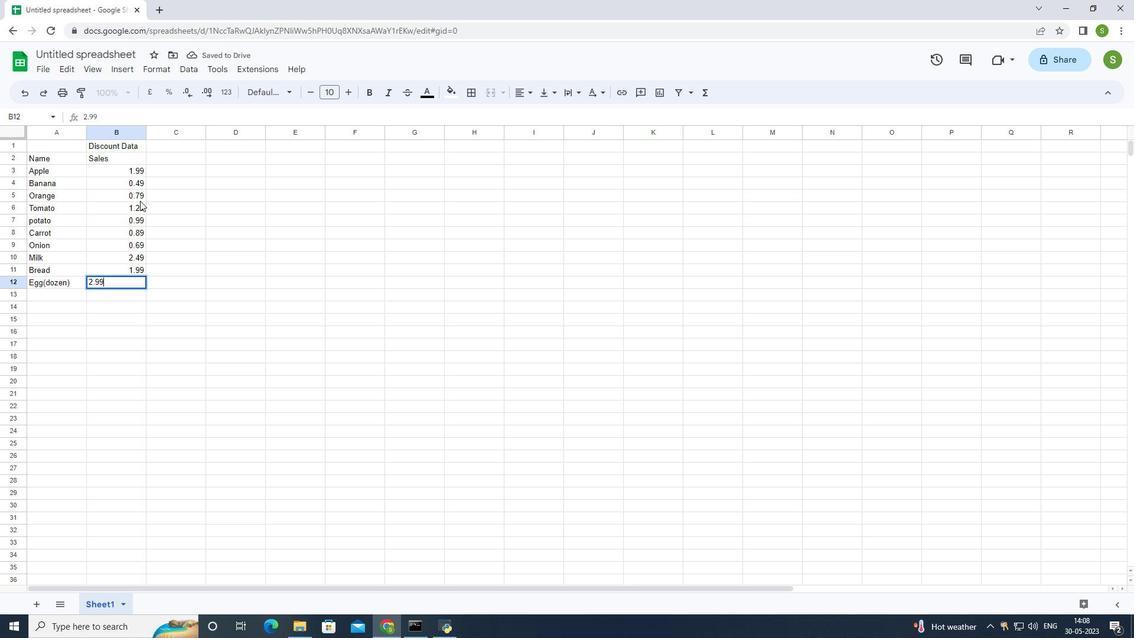 
Action: Key pressed <Key.enter>
Screenshot: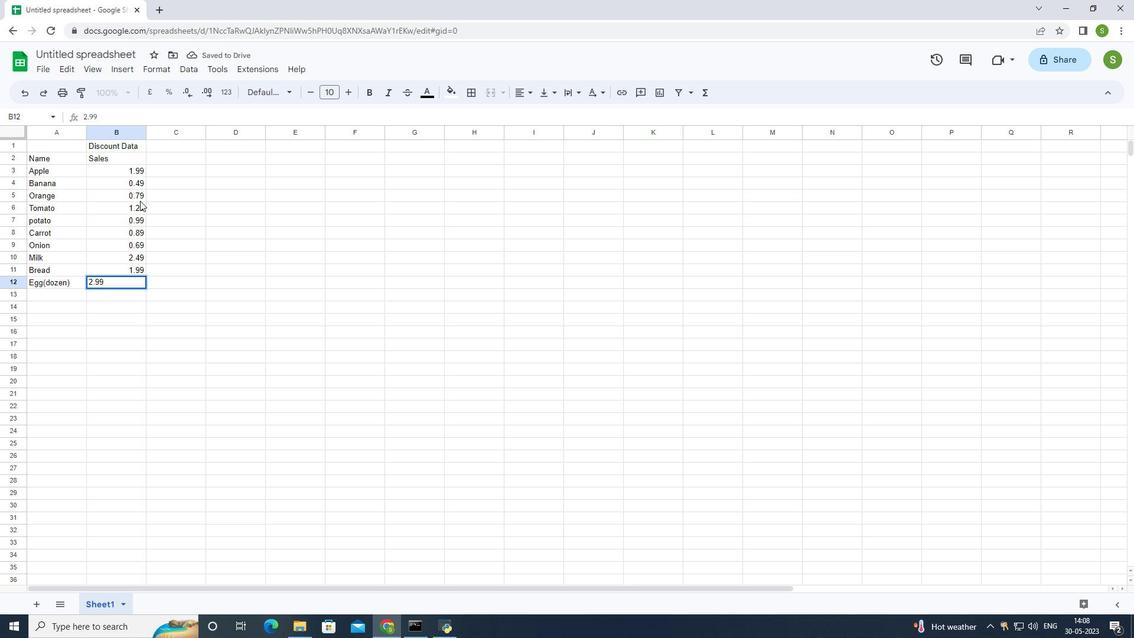 
Action: Mouse moved to (170, 156)
Screenshot: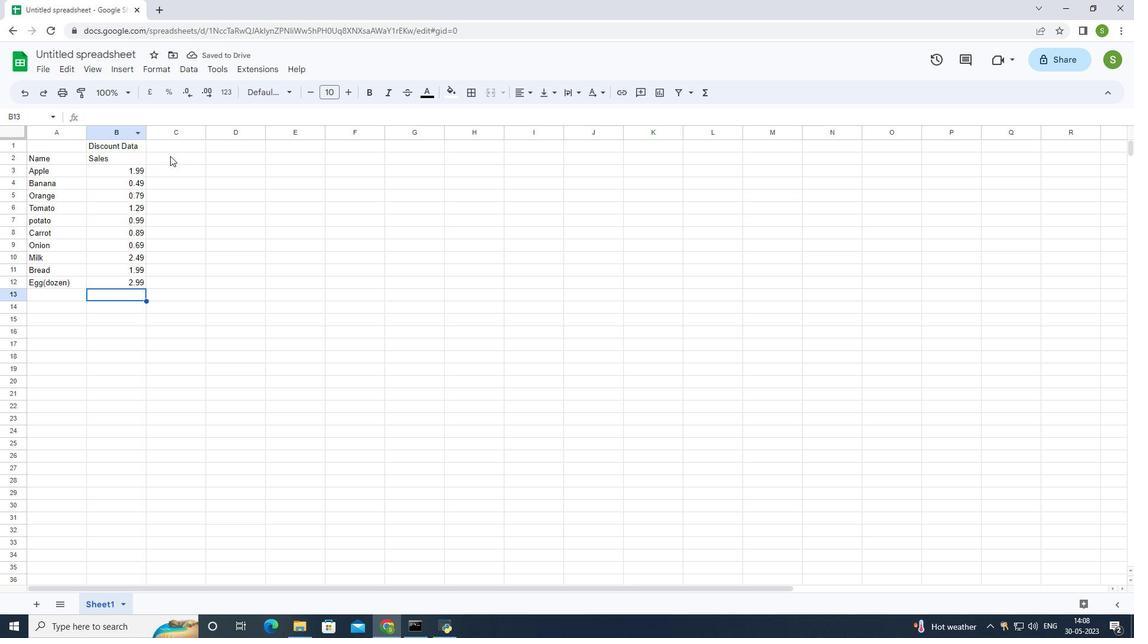 
Action: Mouse pressed left at (170, 156)
Screenshot: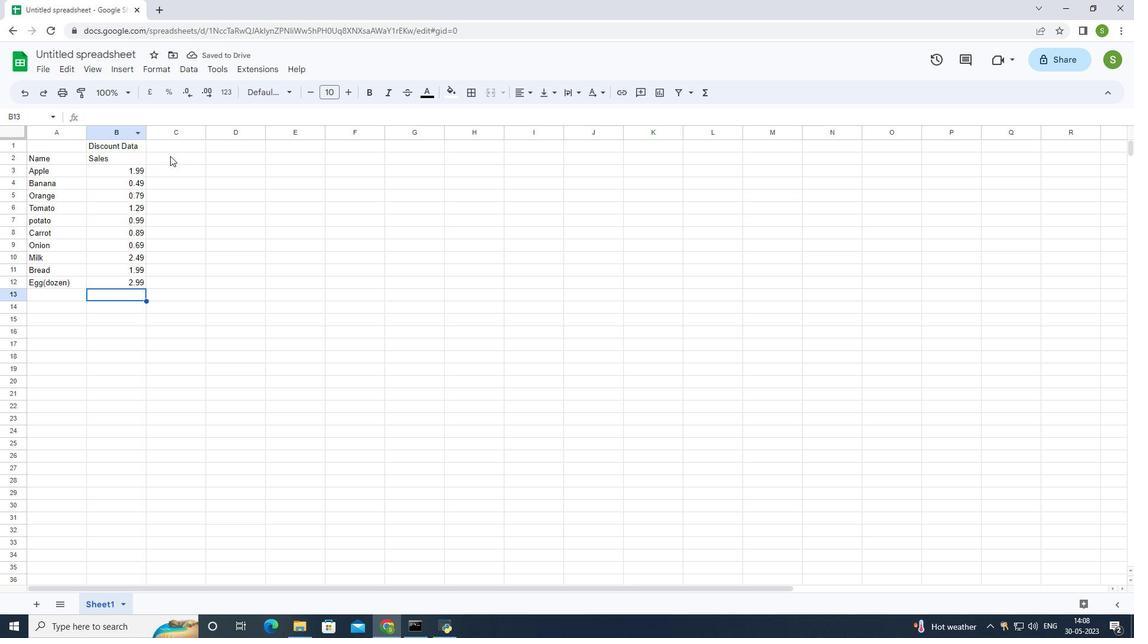 
Action: Mouse moved to (175, 161)
Screenshot: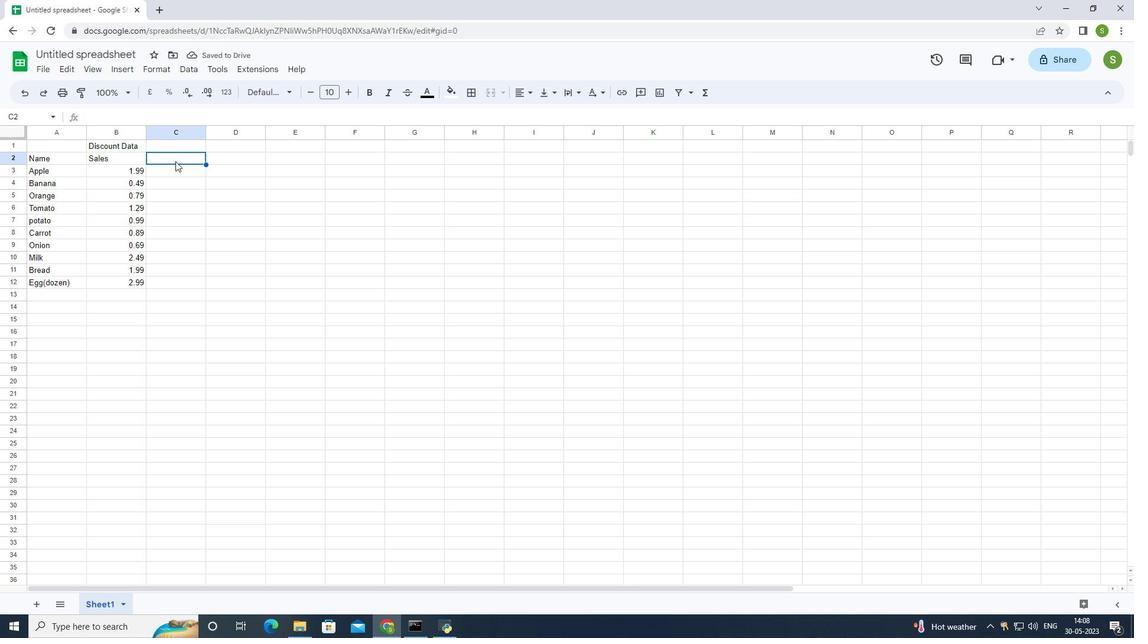
Action: Key pressed <Key.shift><Key.shift><Key.shift><Key.shift><Key.shift><Key.shift><Key.shift><Key.shift><Key.shift><Key.shift>Discount<Key.enter>10<Key.enter>20<Key.enter>15<Key.enter>5<Key.enter>12<Key.enter>8<Key.enter>25<Key.enter>10<Key.enter>15<Key.enter>20<Key.enter>
Screenshot: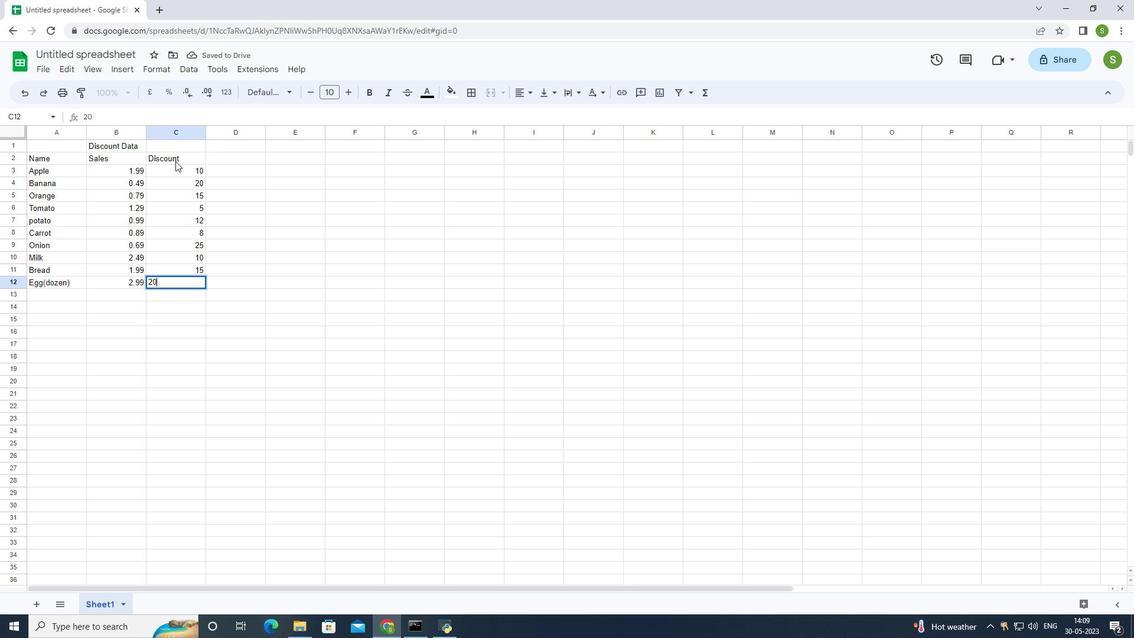 
Action: Mouse moved to (95, 53)
Screenshot: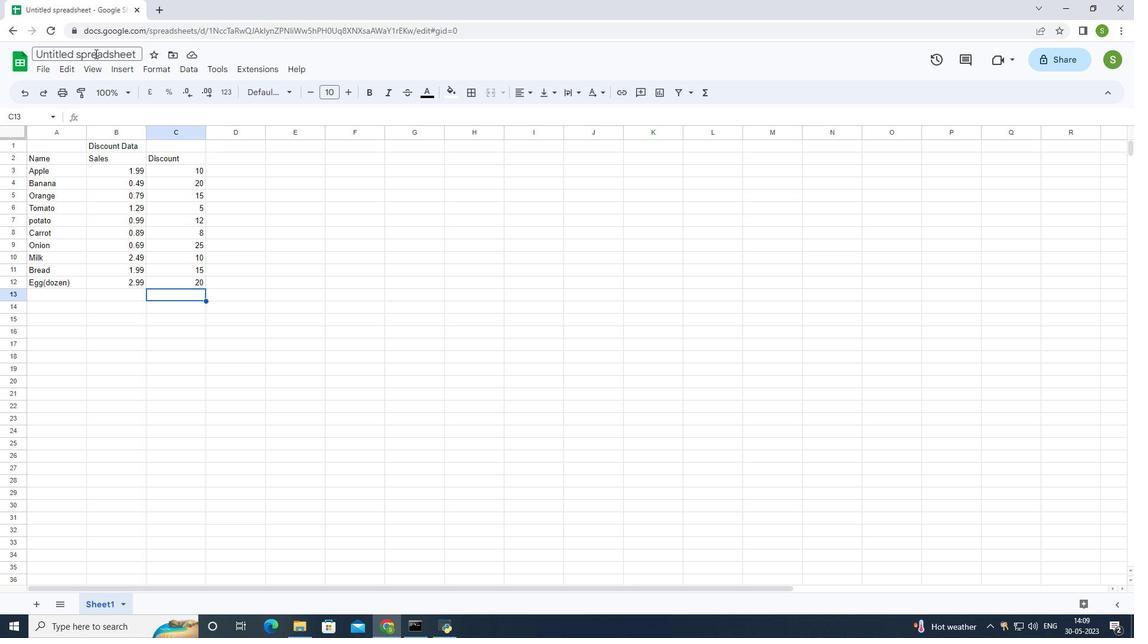 
Action: Mouse pressed left at (95, 53)
Screenshot: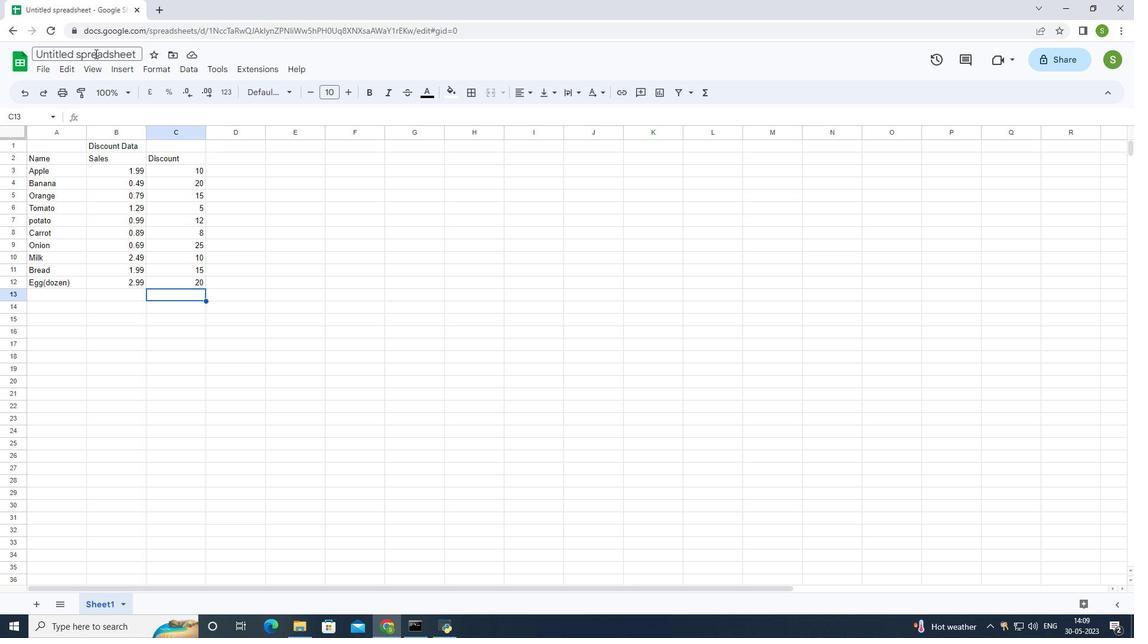 
Action: Mouse moved to (146, 58)
Screenshot: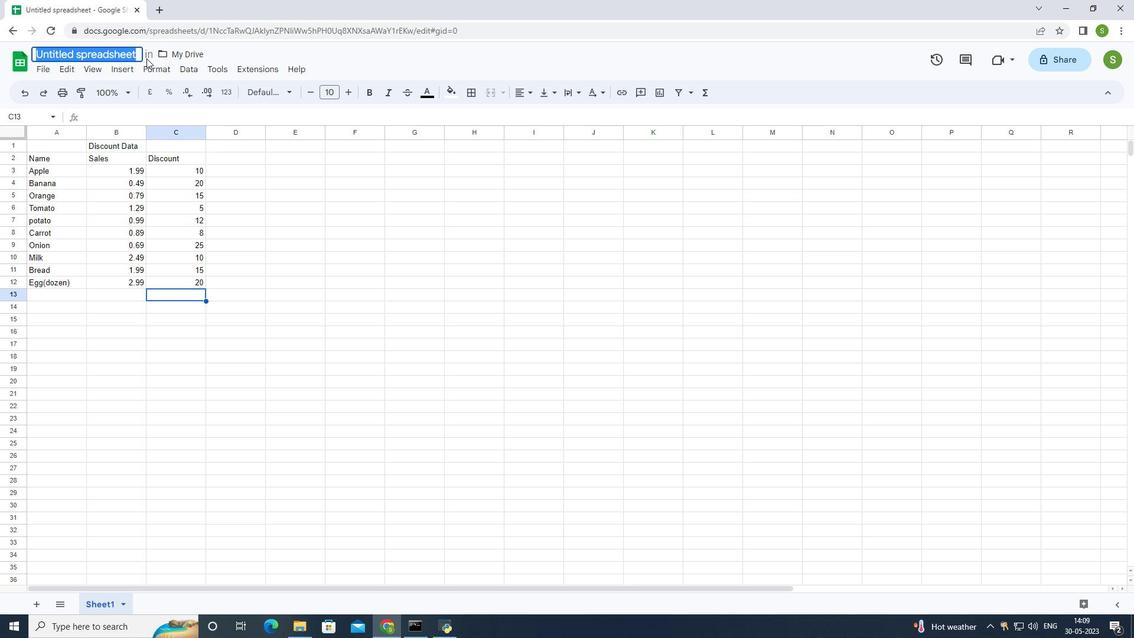 
Action: Key pressed auditing
Screenshot: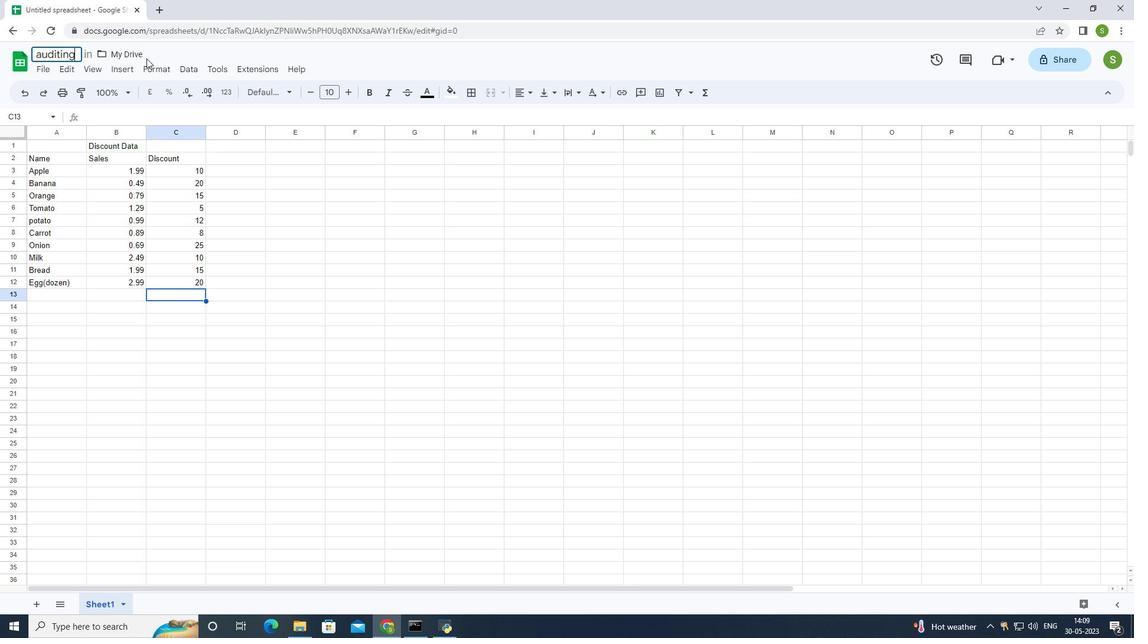
Action: Mouse moved to (147, 58)
Screenshot: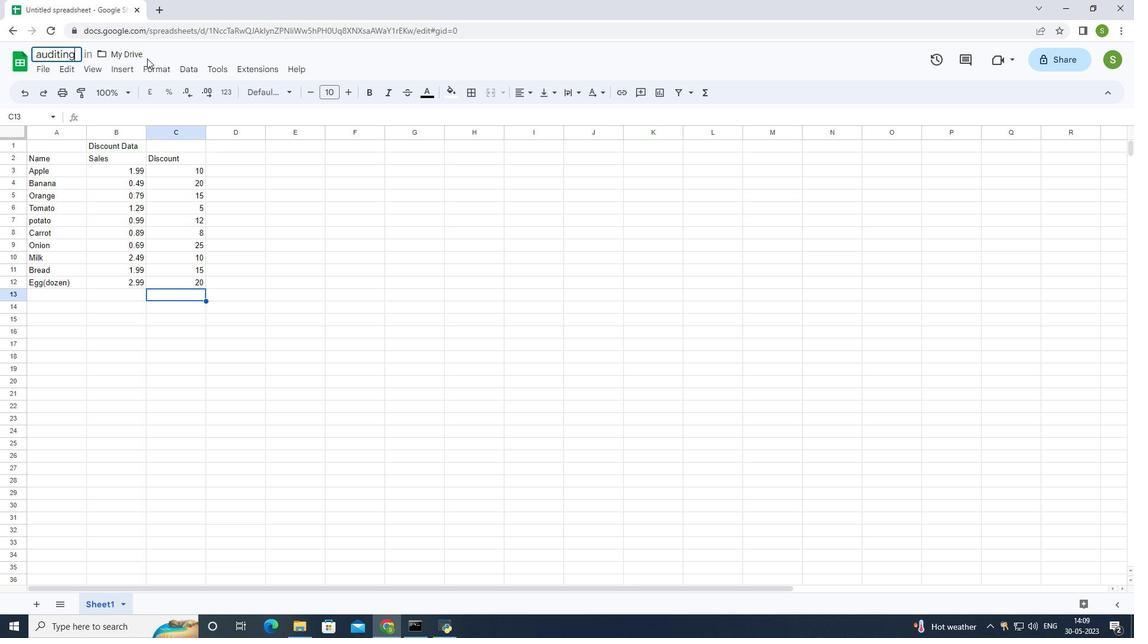 
Action: Key pressed <Key.shift>Sales<Key.shift>By<Key.shift><Key.shift><Key.shift><Key.shift><Key.shift><Key.shift><Key.shift>Quarter<Key.enter>
Screenshot: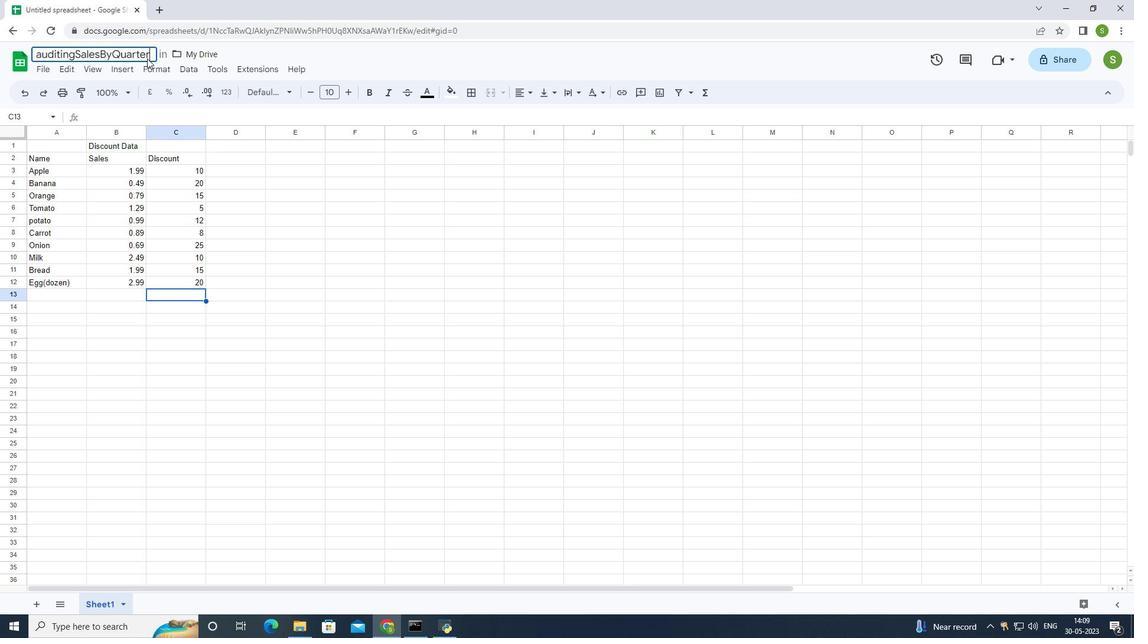 
Action: Mouse moved to (143, 58)
Screenshot: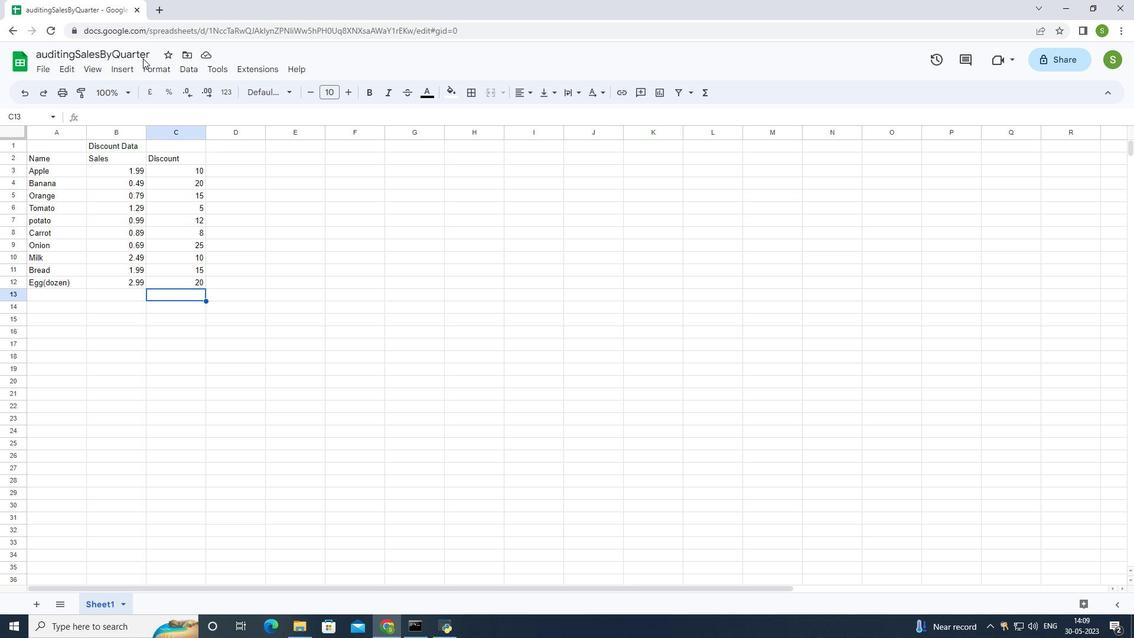 
Action: Key pressed ctrl+S
Screenshot: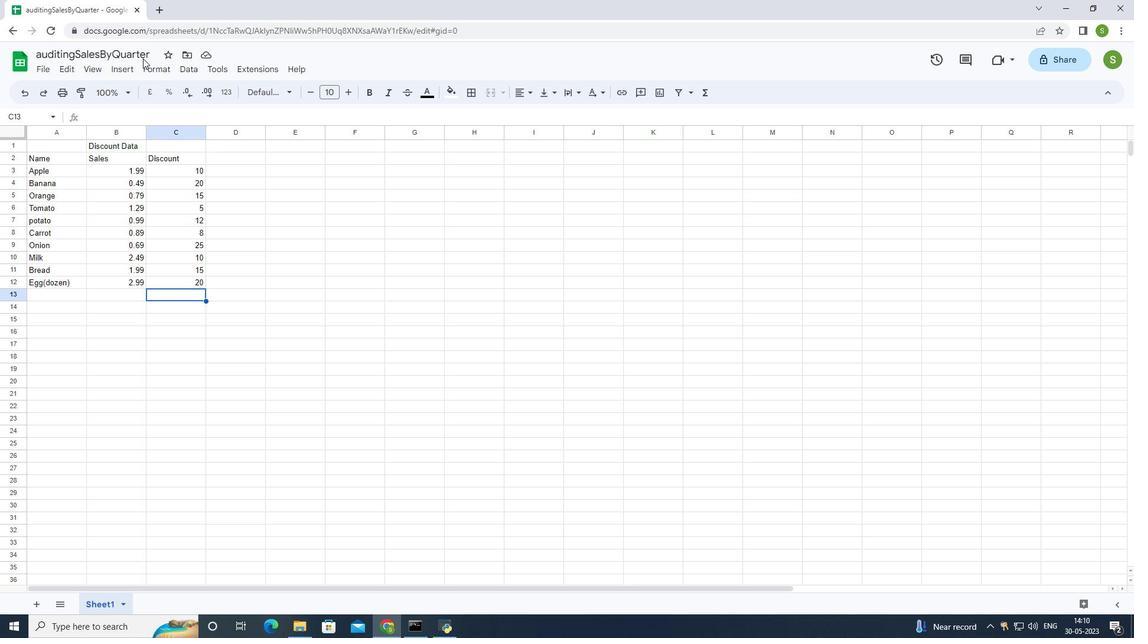 
Action: Mouse moved to (176, 80)
Screenshot: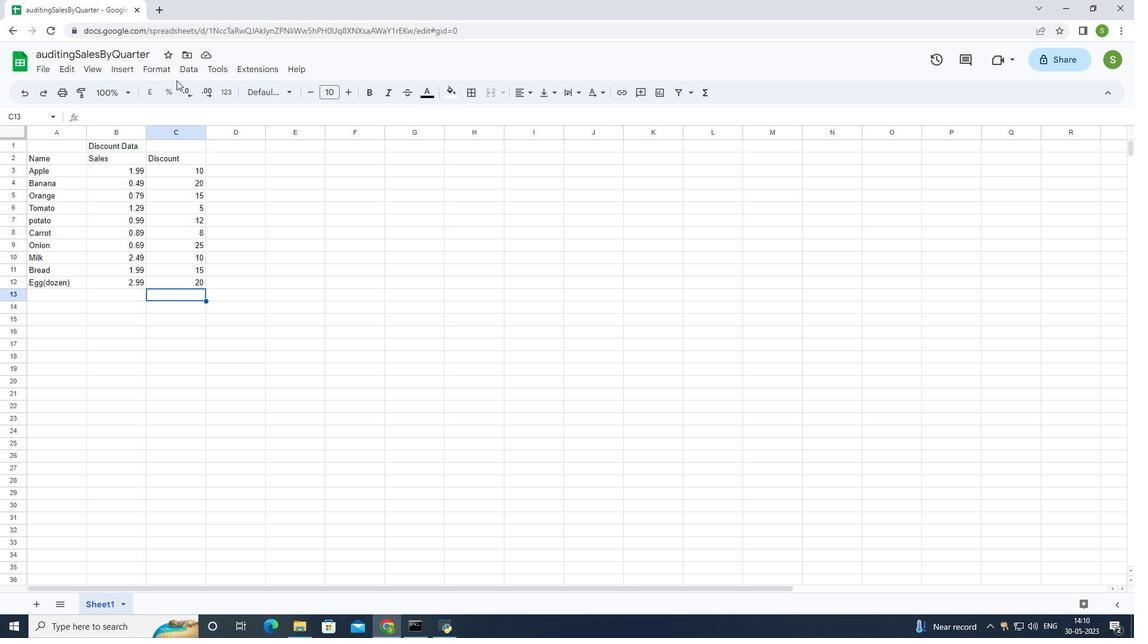
